 Task: Find connections with filter location Goiana with filter topic #Letsworkwith filter profile language French with filter current company Calypso Technology with filter school AMITY University Gurgaon with filter industry Wholesale Luxury Goods and Jewelry with filter service category Outsourcing with filter keywords title Welding
Action: Mouse moved to (504, 105)
Screenshot: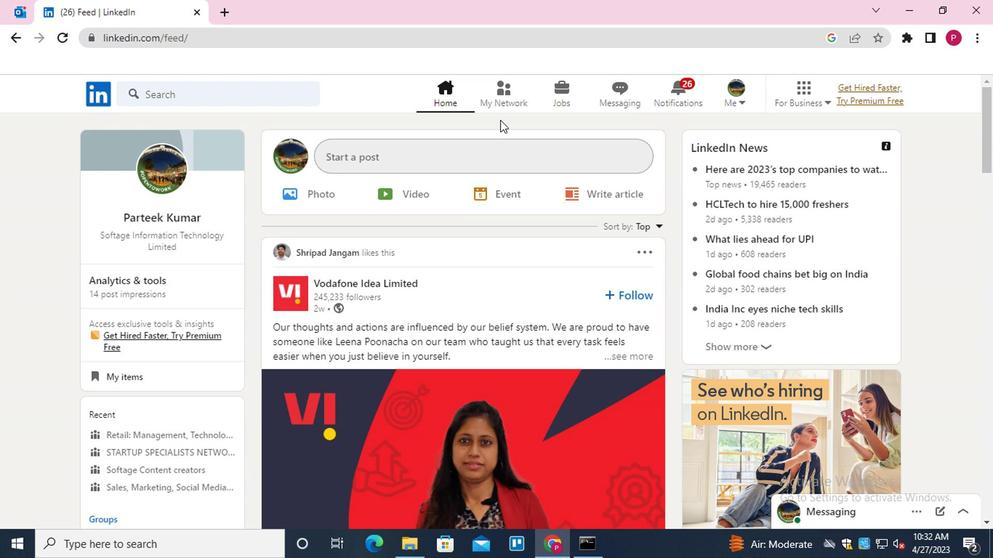 
Action: Mouse pressed left at (504, 105)
Screenshot: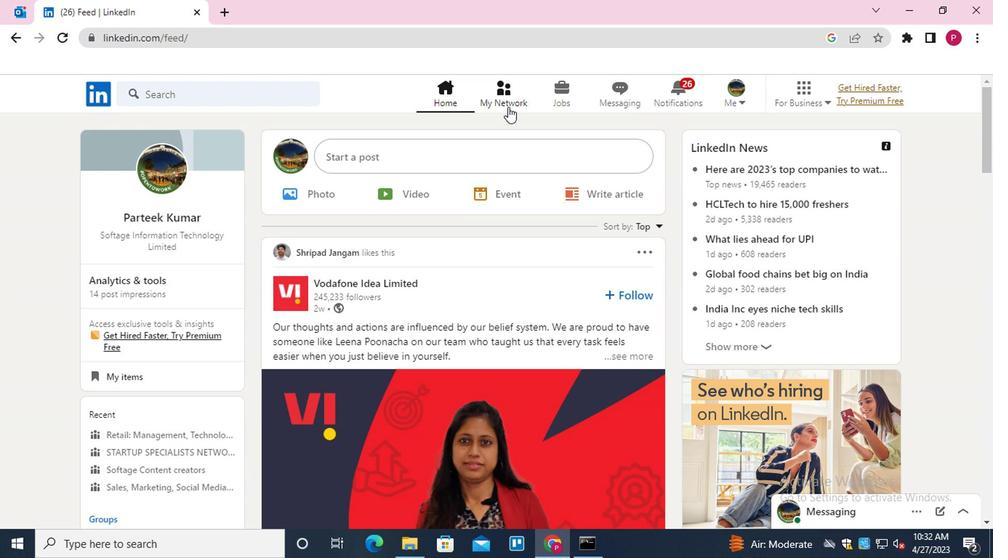 
Action: Mouse moved to (229, 169)
Screenshot: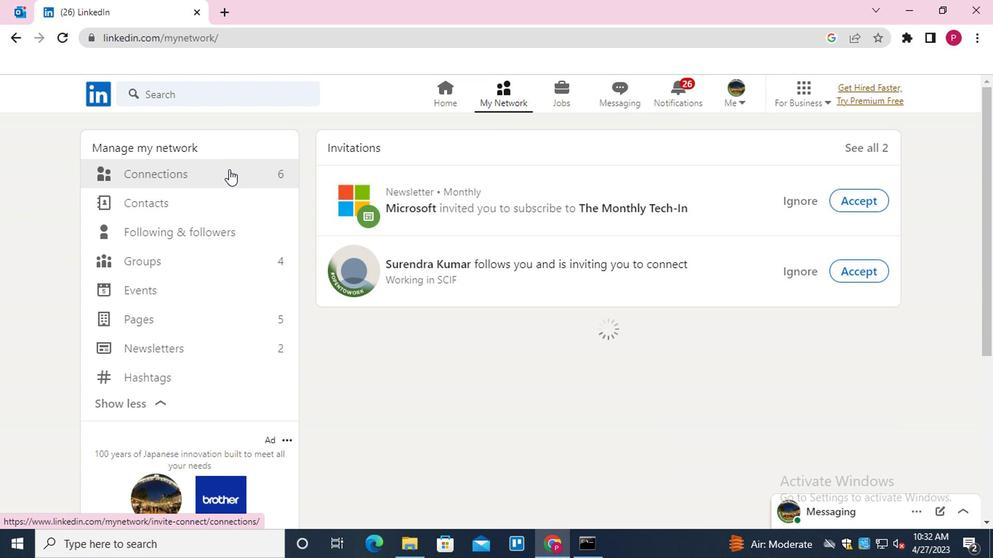 
Action: Mouse pressed left at (229, 169)
Screenshot: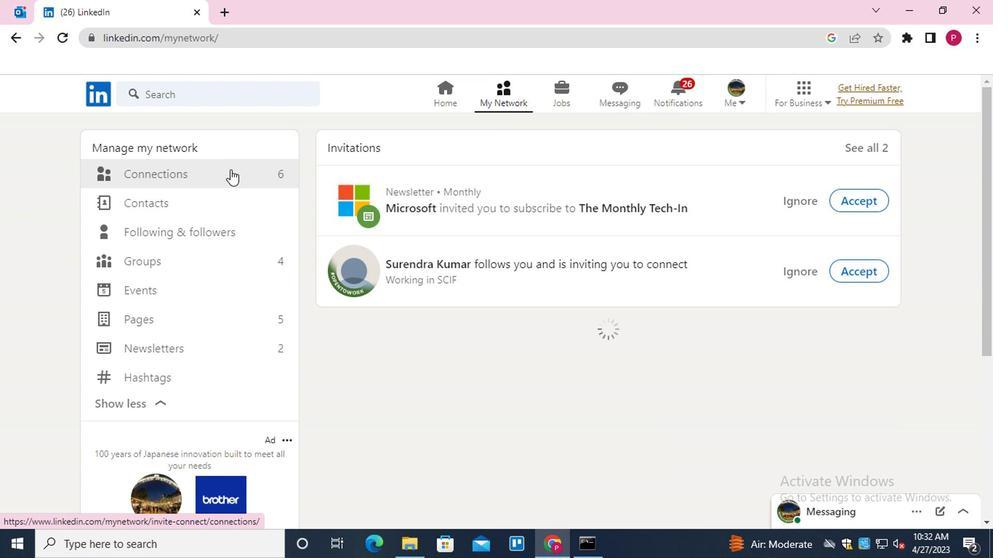 
Action: Mouse moved to (628, 177)
Screenshot: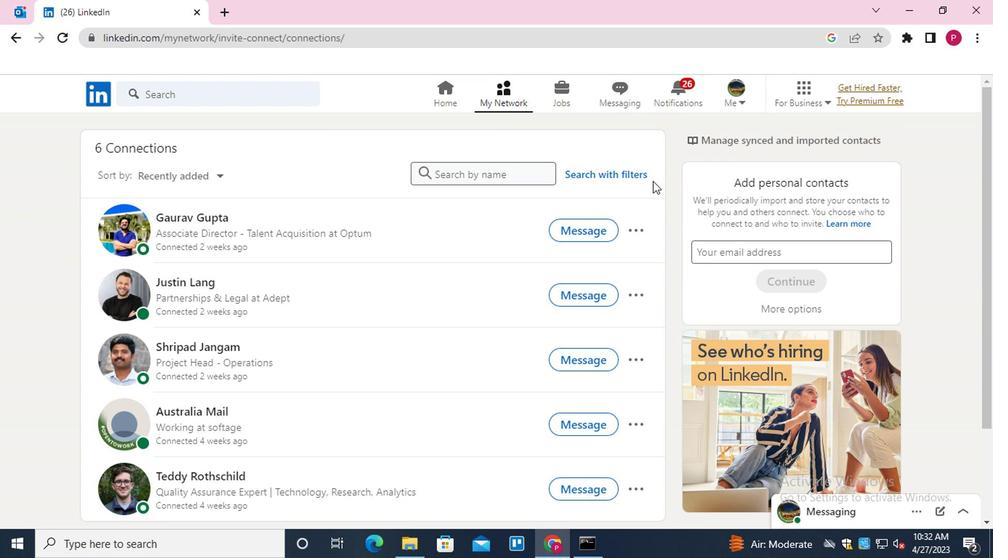 
Action: Mouse pressed left at (628, 177)
Screenshot: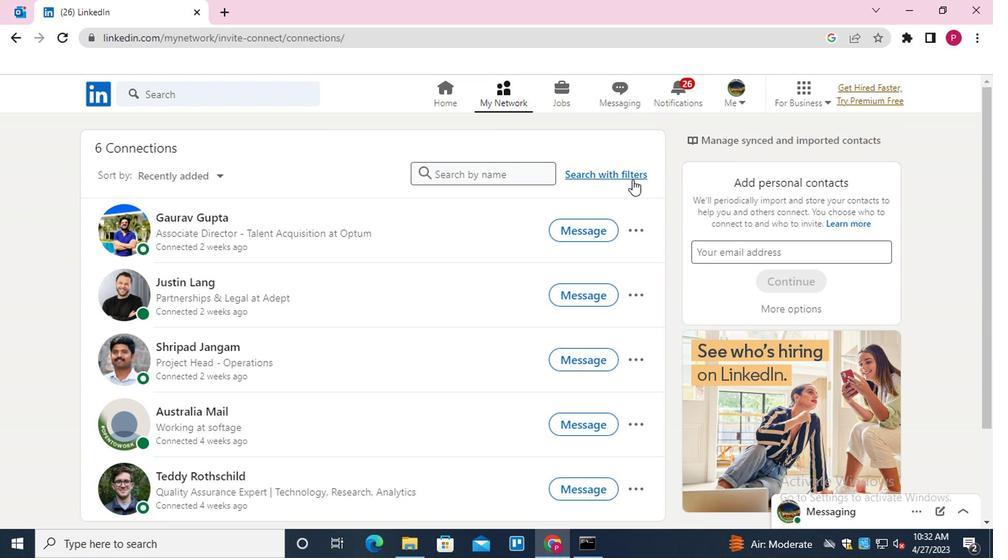 
Action: Mouse moved to (487, 134)
Screenshot: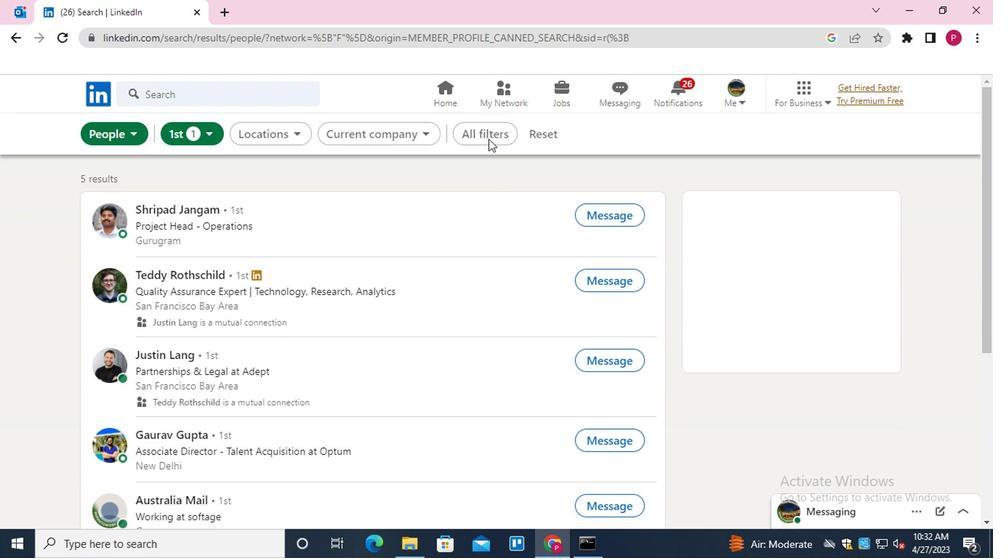 
Action: Mouse pressed left at (487, 134)
Screenshot: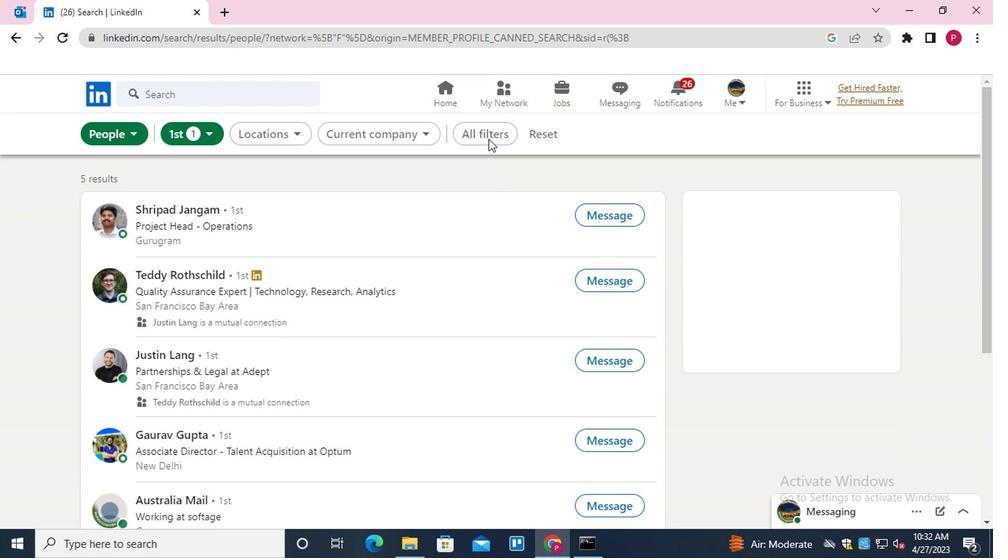 
Action: Mouse moved to (701, 295)
Screenshot: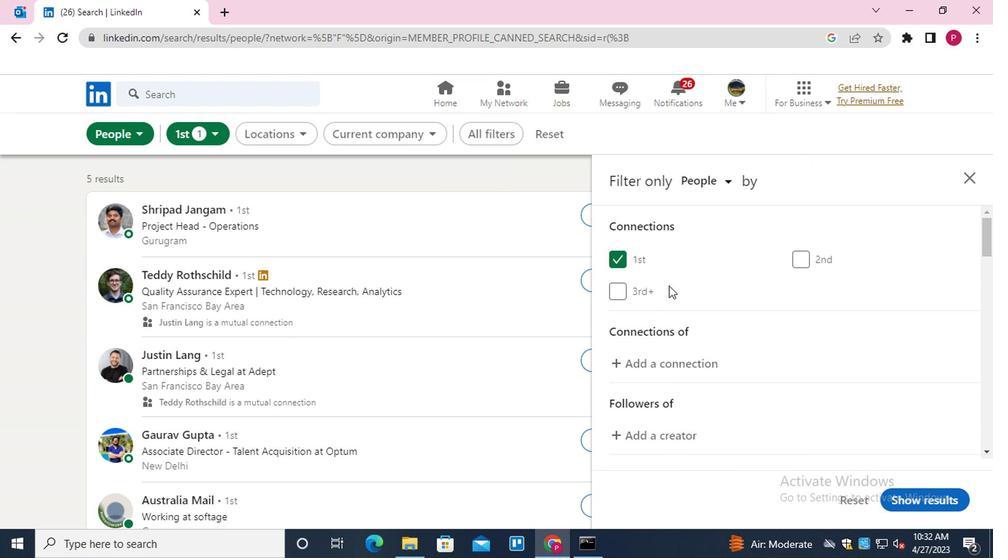 
Action: Mouse scrolled (701, 294) with delta (0, -1)
Screenshot: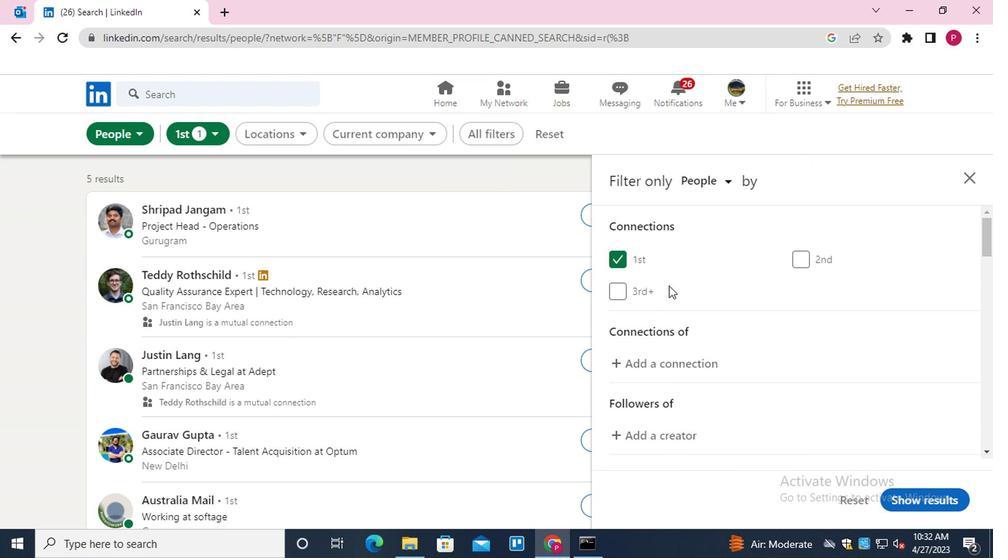 
Action: Mouse scrolled (701, 294) with delta (0, -1)
Screenshot: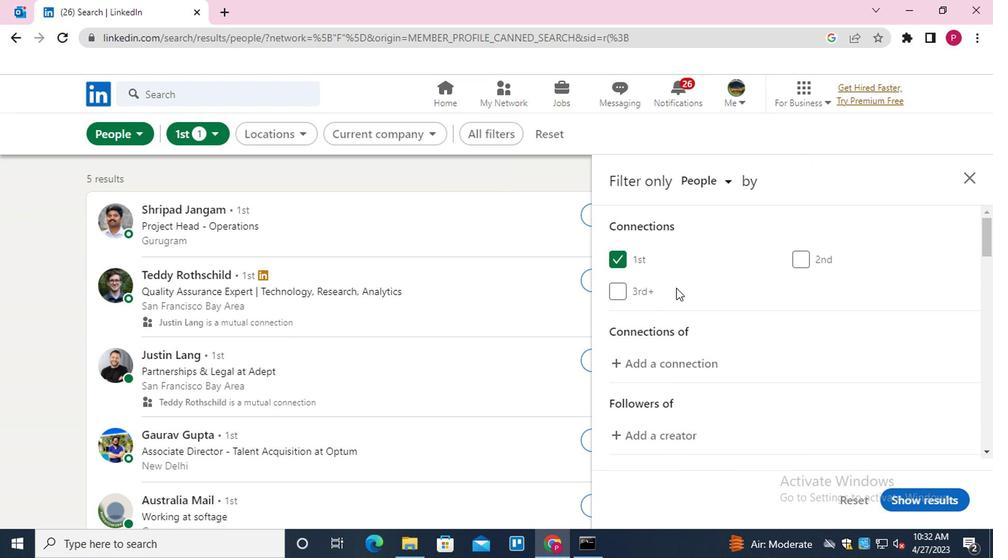 
Action: Mouse scrolled (701, 294) with delta (0, -1)
Screenshot: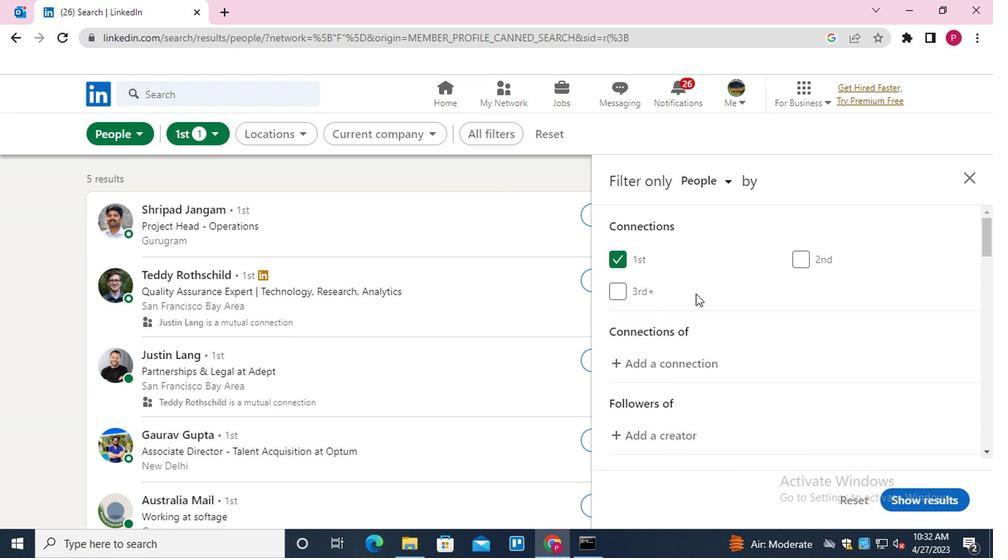 
Action: Mouse moved to (701, 296)
Screenshot: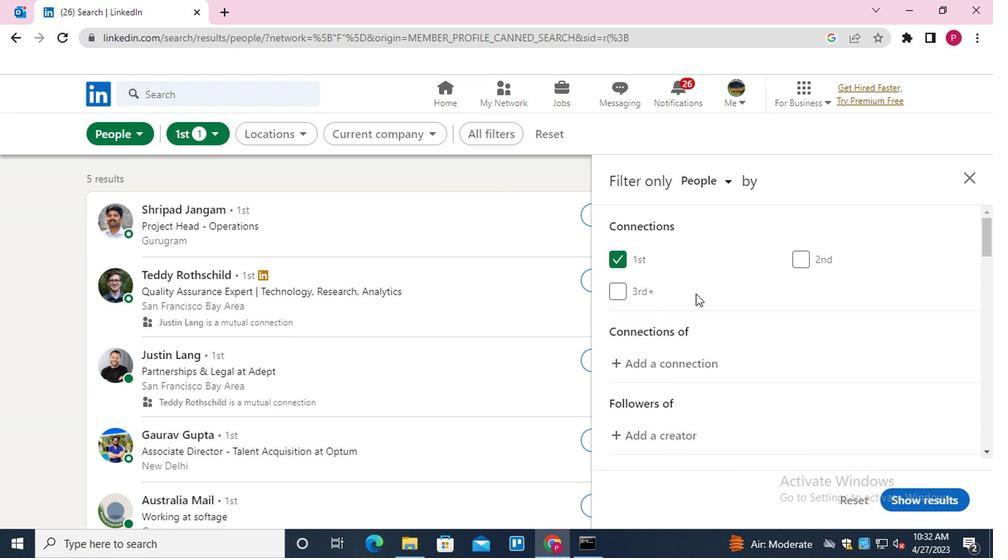
Action: Mouse scrolled (701, 295) with delta (0, 0)
Screenshot: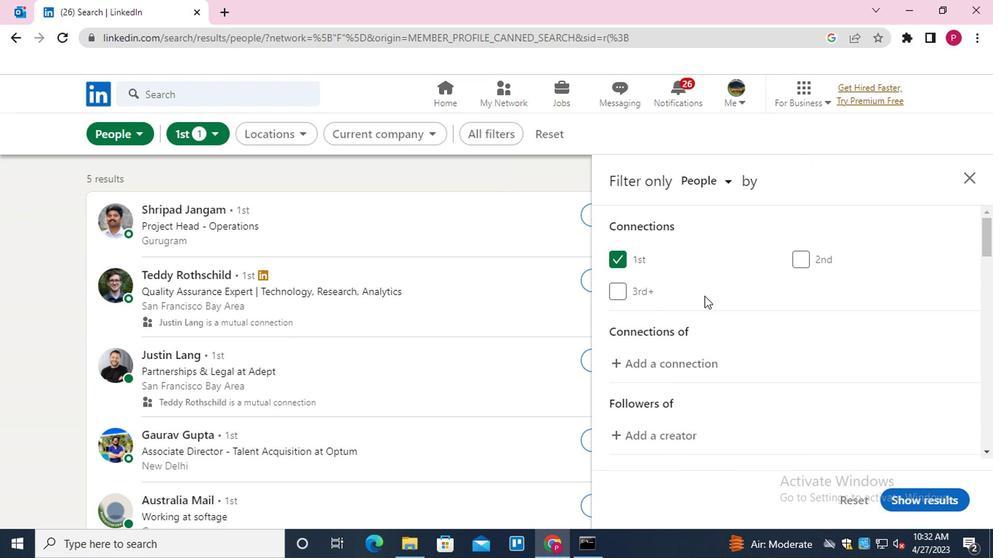 
Action: Mouse moved to (828, 285)
Screenshot: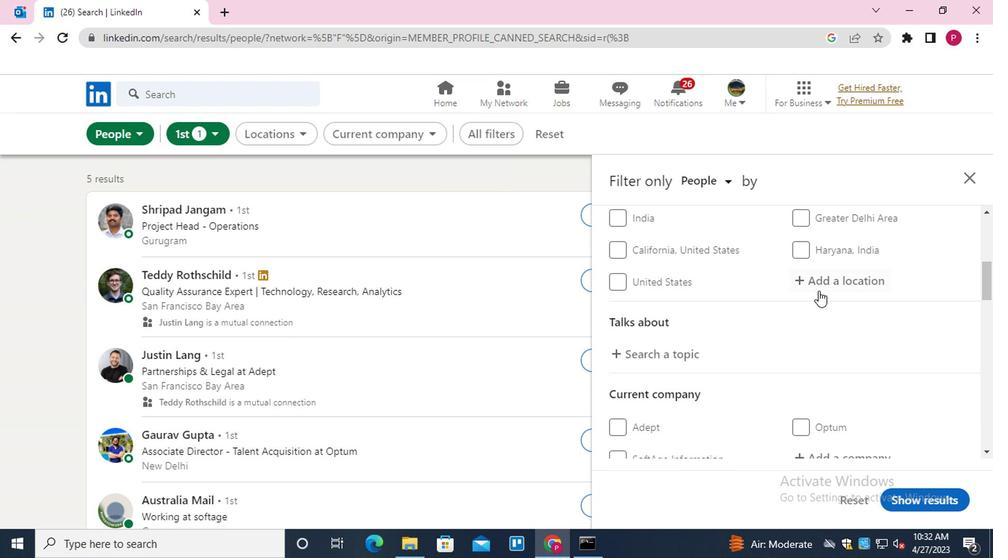 
Action: Mouse pressed left at (828, 285)
Screenshot: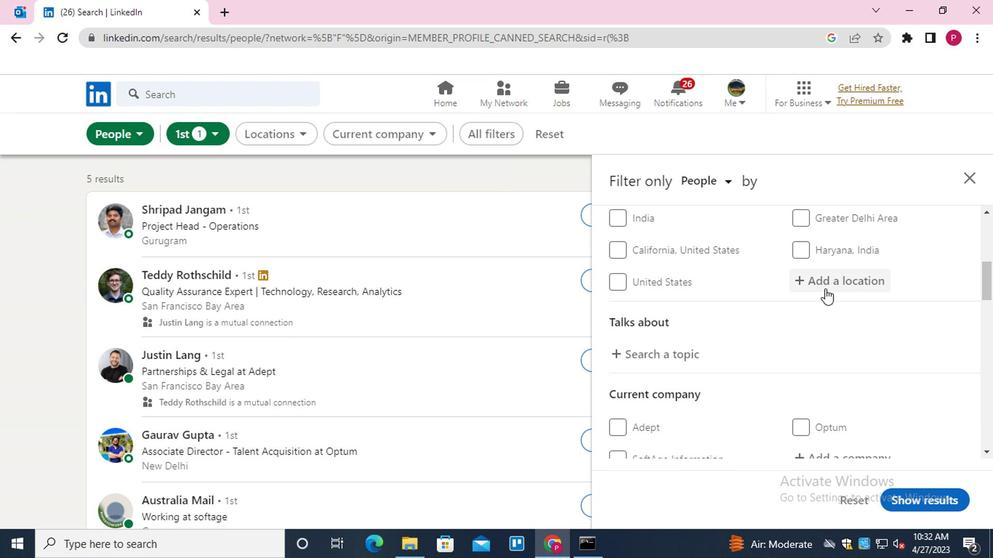 
Action: Mouse moved to (806, 292)
Screenshot: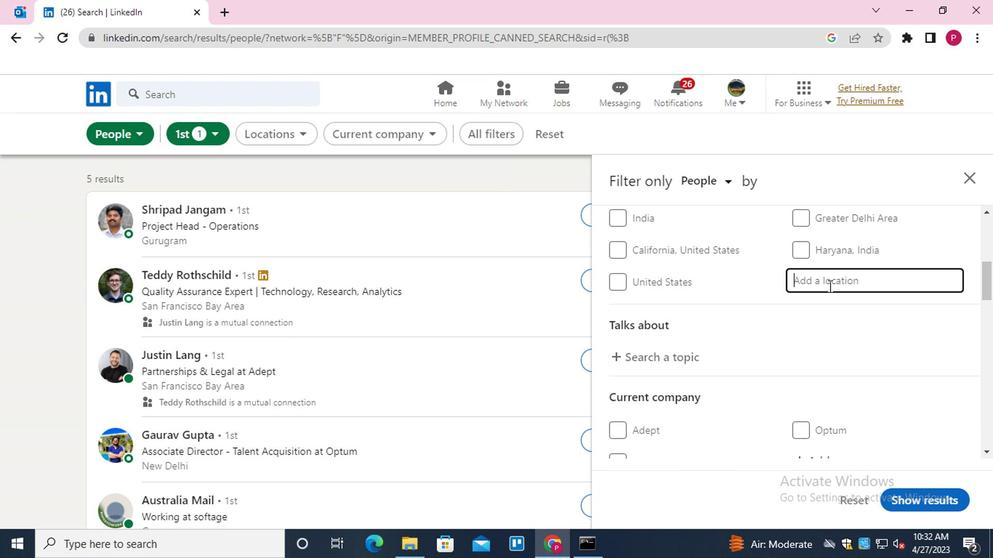 
Action: Key pressed <Key.shift><Key.shift><Key.shift><Key.shift><Key.shift>GOIA
Screenshot: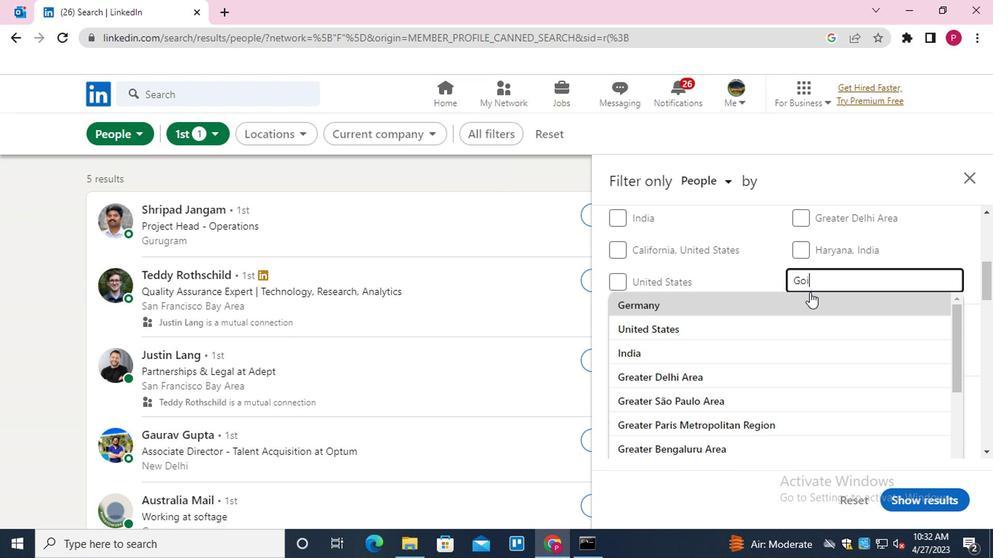 
Action: Mouse moved to (804, 292)
Screenshot: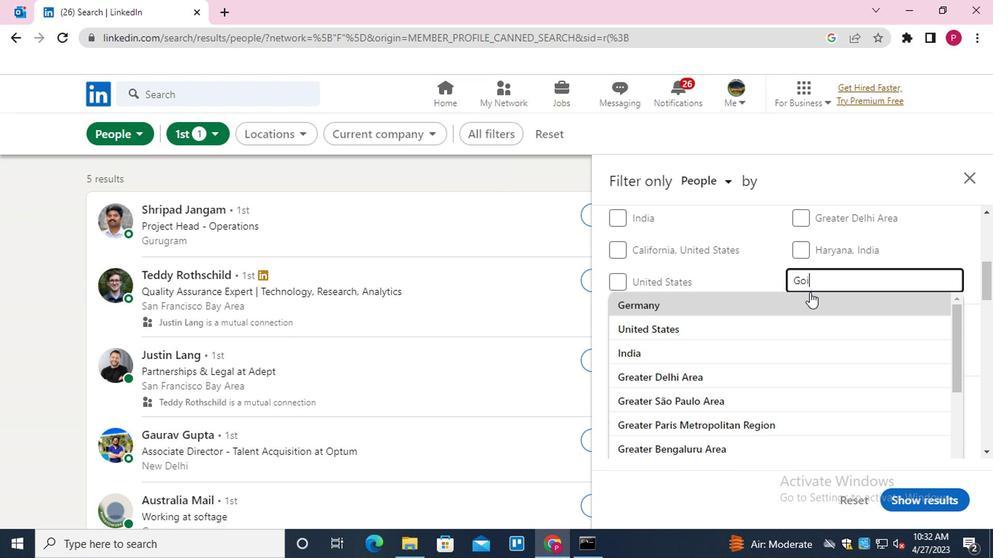 
Action: Key pressed NA<Key.enter><Key.left><Key.right><Key.backspace><Key.down><Key.enter>
Screenshot: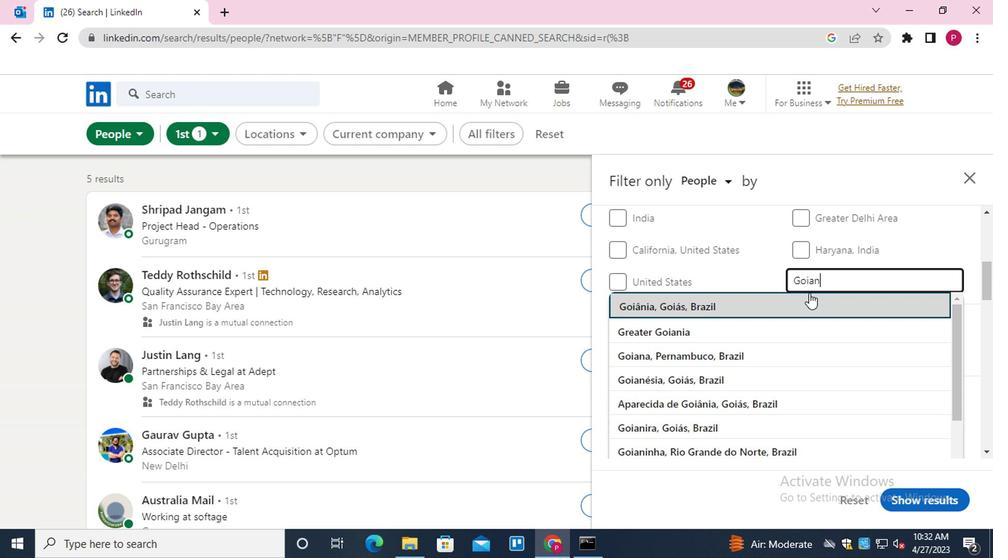 
Action: Mouse moved to (700, 317)
Screenshot: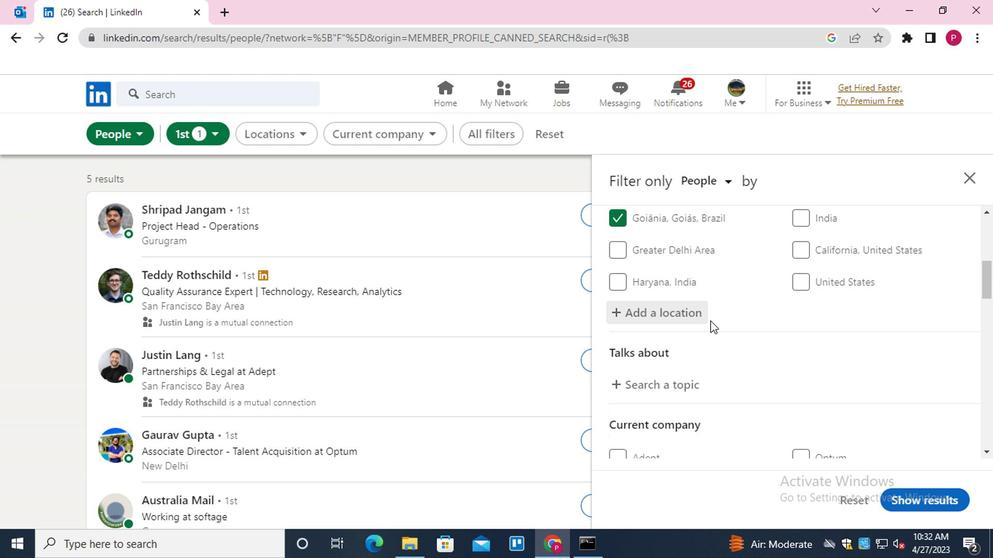 
Action: Mouse scrolled (700, 317) with delta (0, 0)
Screenshot: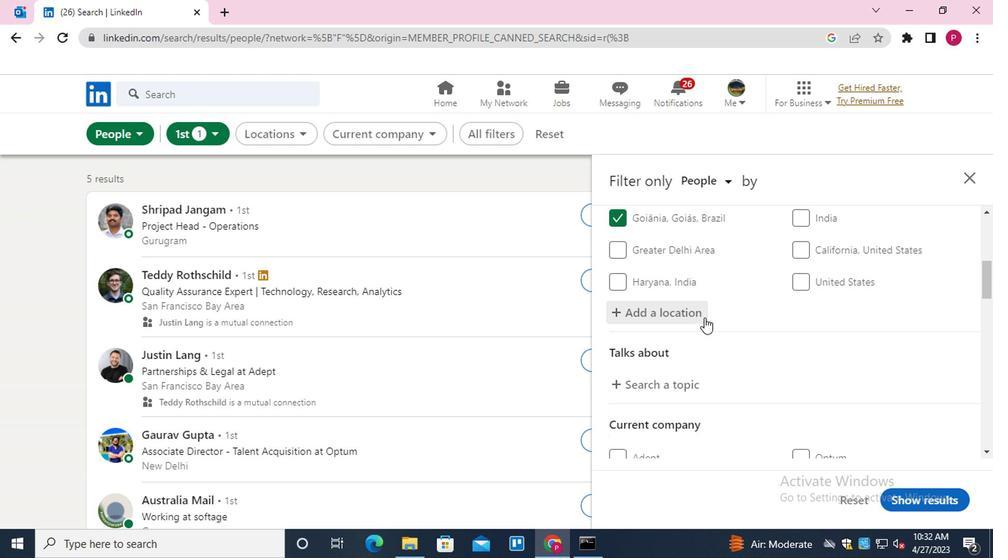 
Action: Mouse moved to (699, 317)
Screenshot: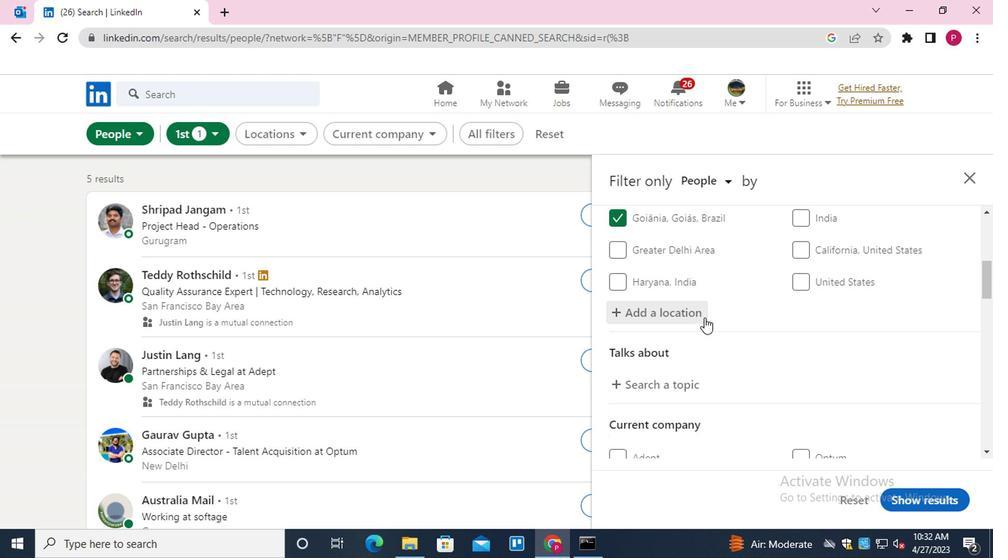 
Action: Mouse scrolled (699, 317) with delta (0, 0)
Screenshot: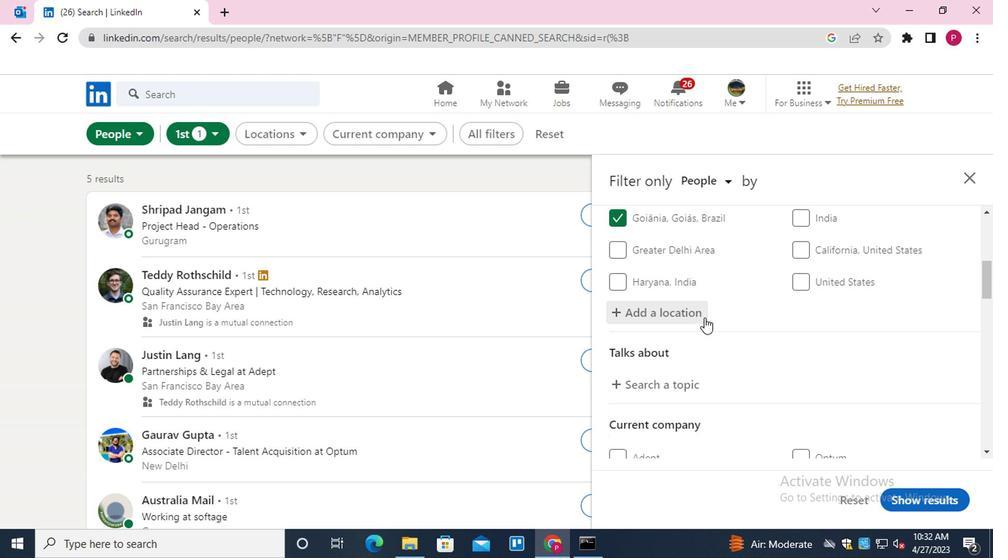 
Action: Mouse moved to (650, 238)
Screenshot: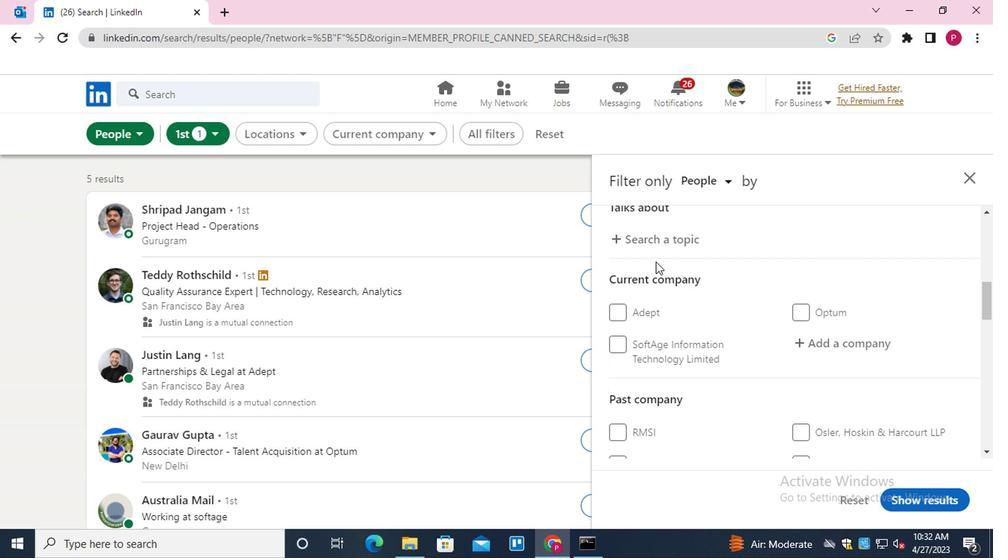 
Action: Mouse pressed left at (650, 238)
Screenshot: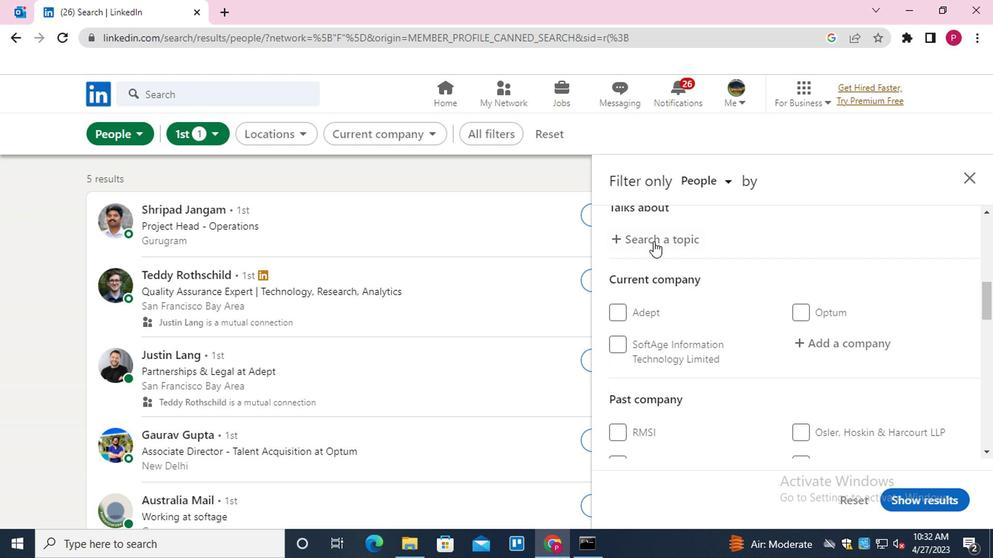 
Action: Key pressed LETSWORK<Key.down><Key.enter>
Screenshot: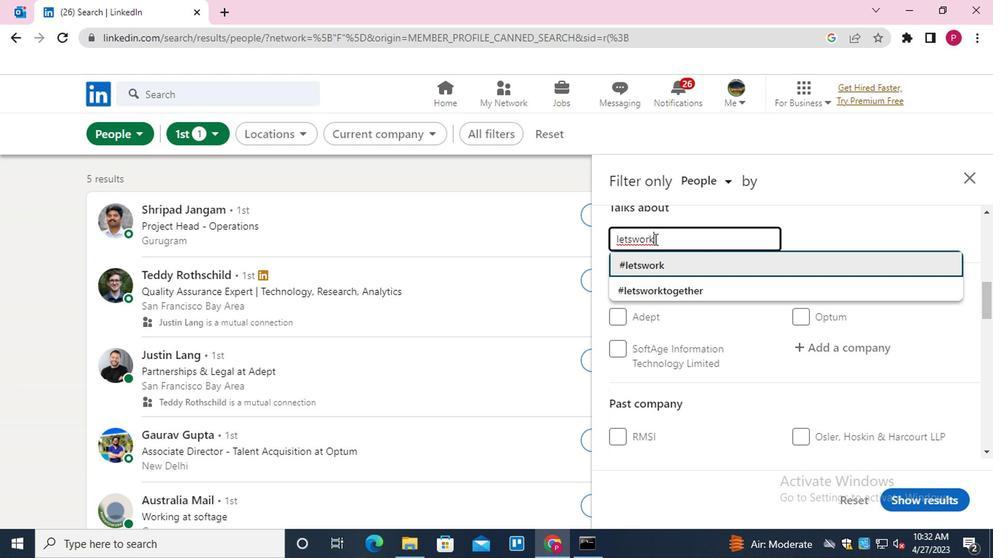 
Action: Mouse moved to (825, 341)
Screenshot: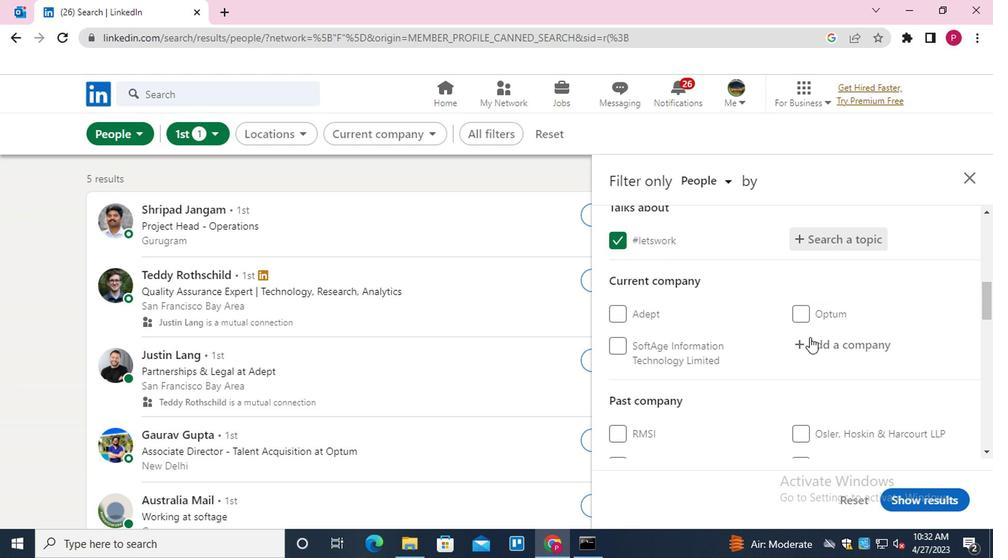 
Action: Mouse pressed left at (825, 341)
Screenshot: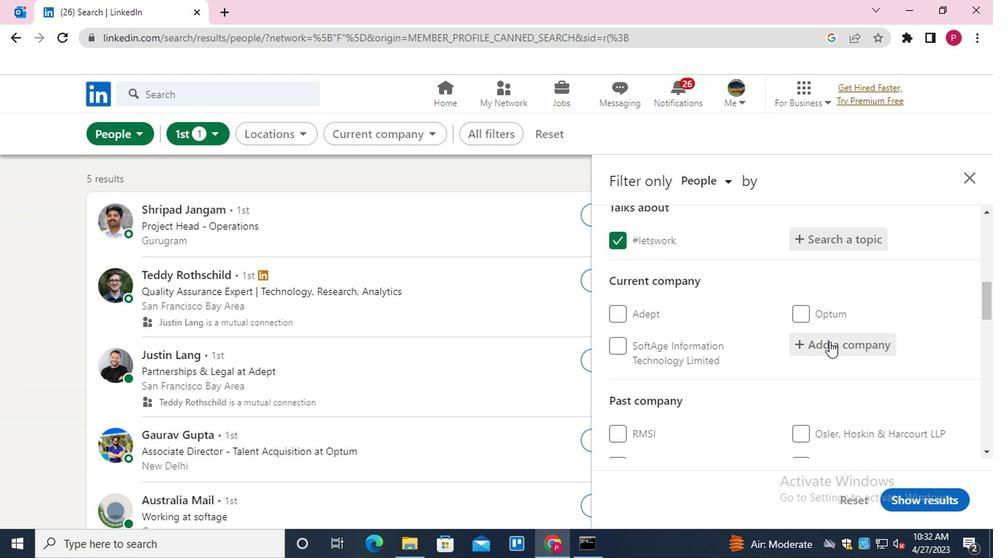 
Action: Key pressed <Key.shift><Key.shift><Key.shift><Key.shift><Key.shift><Key.shift><Key.shift>CALY<Key.down><Key.down><Key.enter>
Screenshot: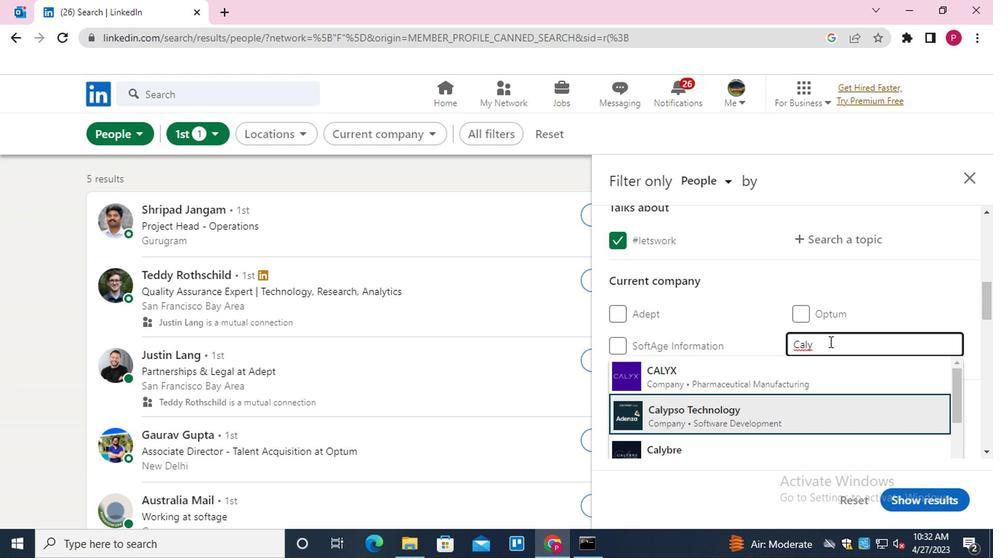 
Action: Mouse moved to (800, 352)
Screenshot: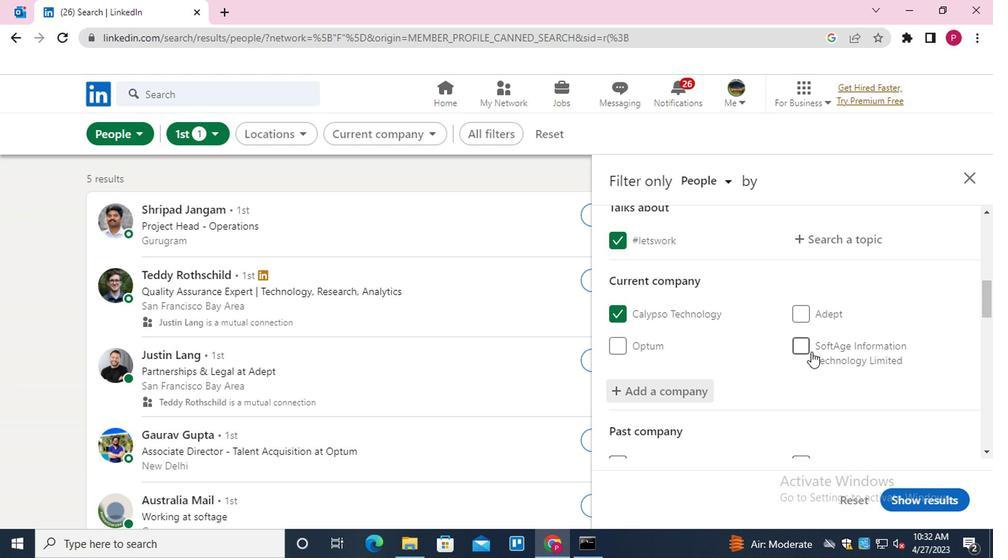 
Action: Mouse scrolled (800, 351) with delta (0, 0)
Screenshot: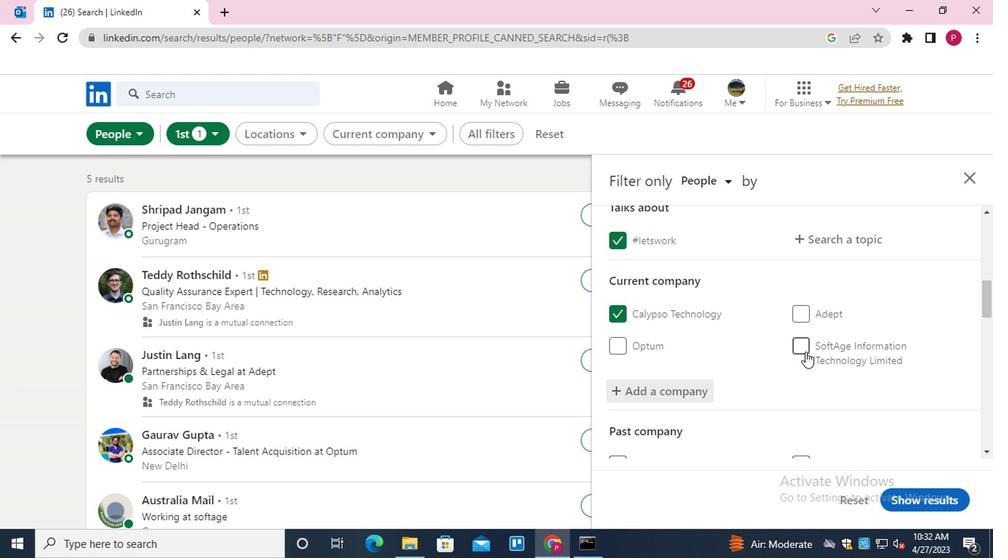 
Action: Mouse moved to (800, 352)
Screenshot: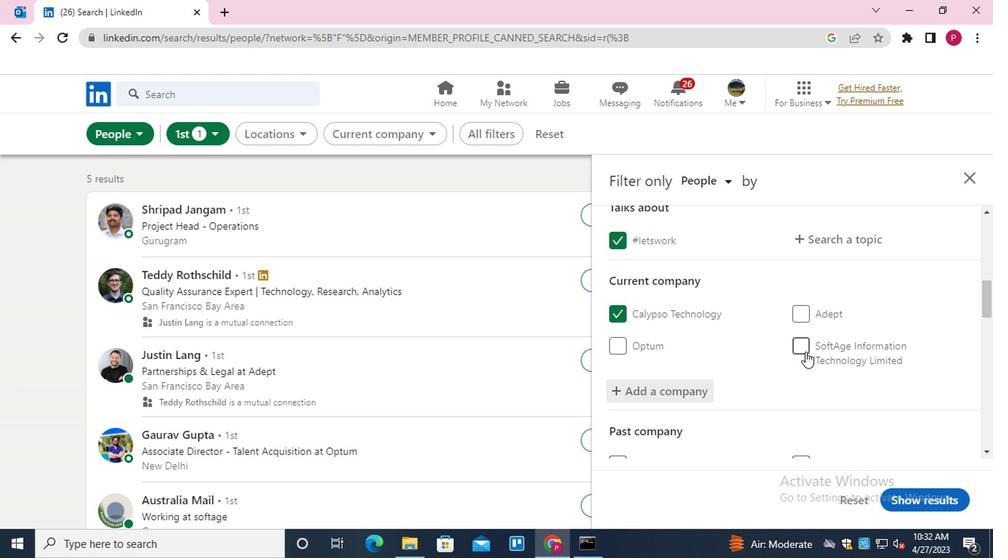 
Action: Mouse scrolled (800, 351) with delta (0, 0)
Screenshot: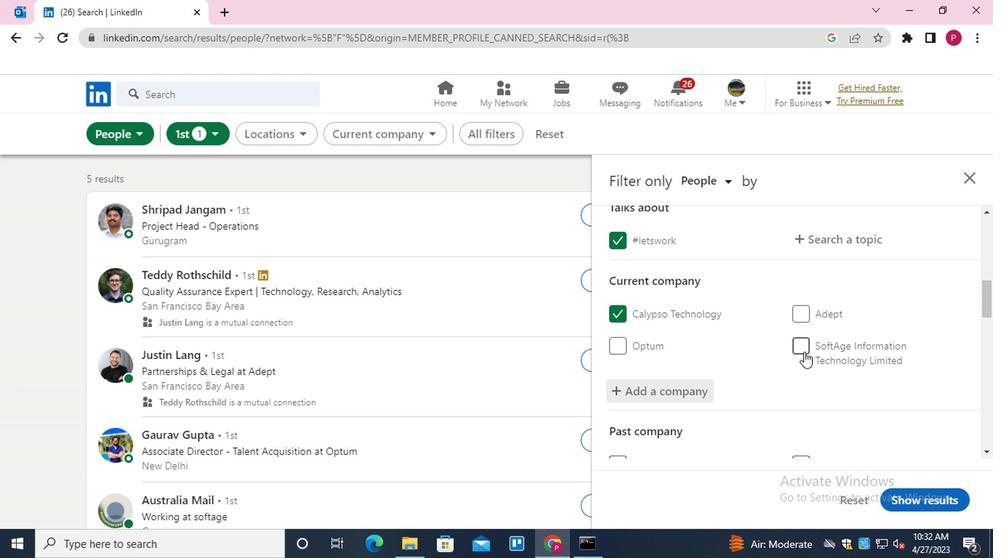 
Action: Mouse moved to (797, 349)
Screenshot: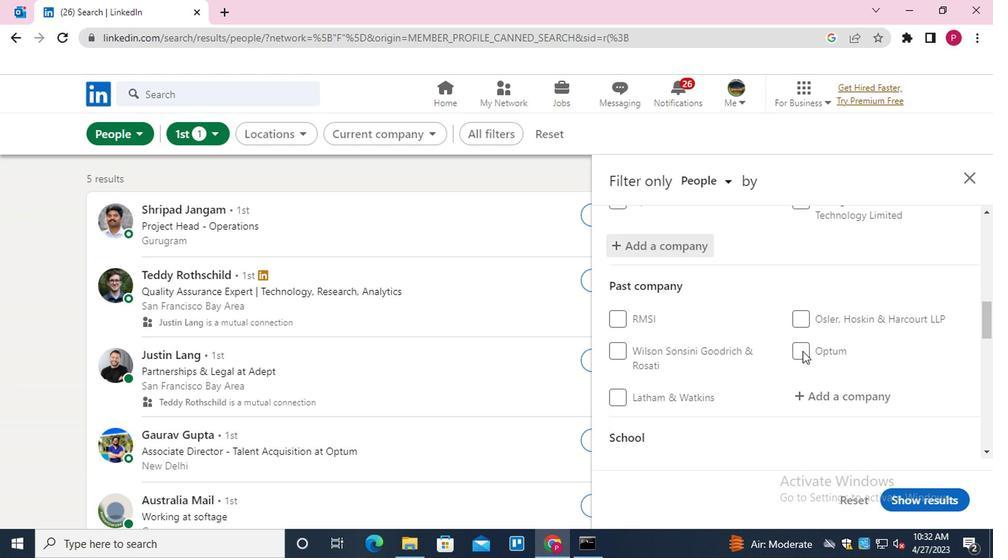 
Action: Mouse scrolled (797, 348) with delta (0, 0)
Screenshot: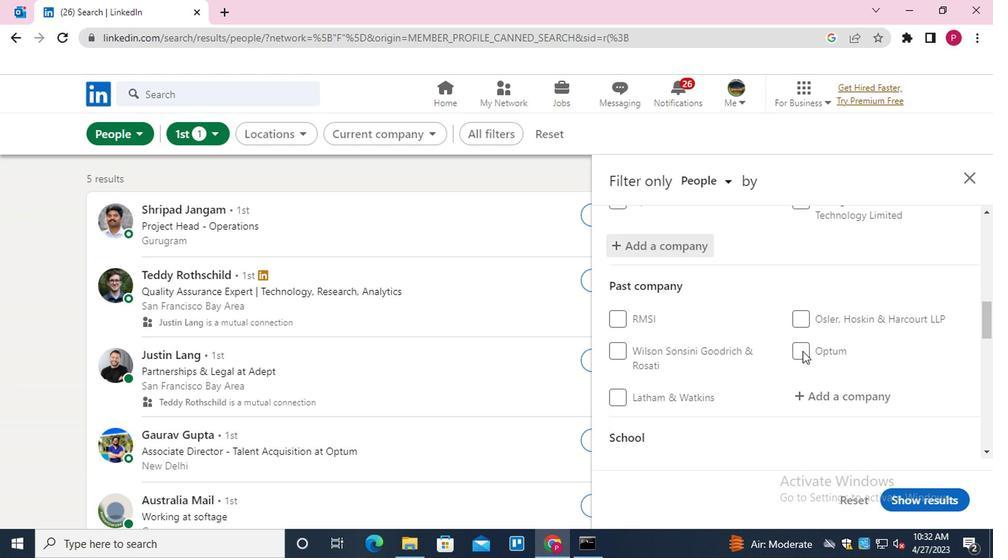 
Action: Mouse moved to (795, 348)
Screenshot: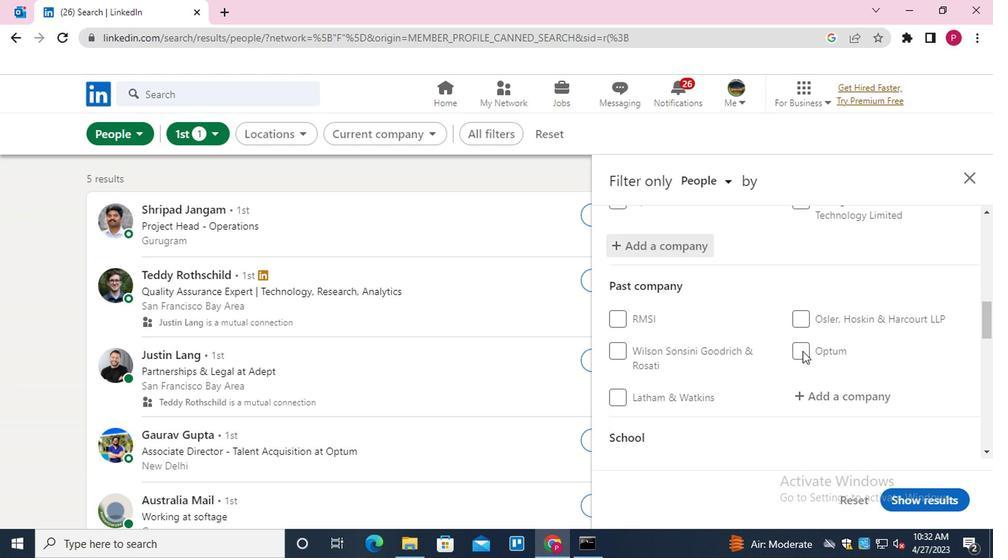 
Action: Mouse scrolled (795, 347) with delta (0, -1)
Screenshot: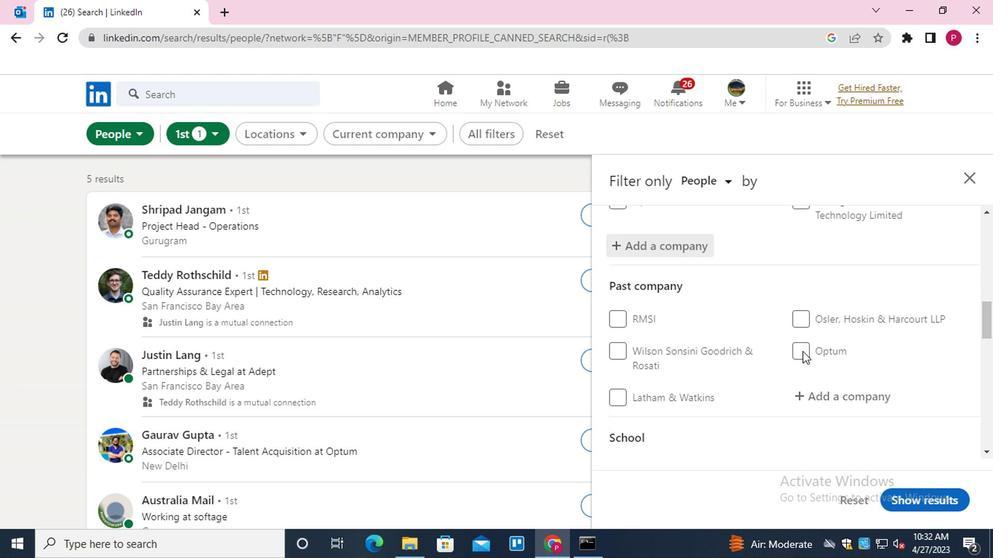 
Action: Mouse scrolled (795, 347) with delta (0, -1)
Screenshot: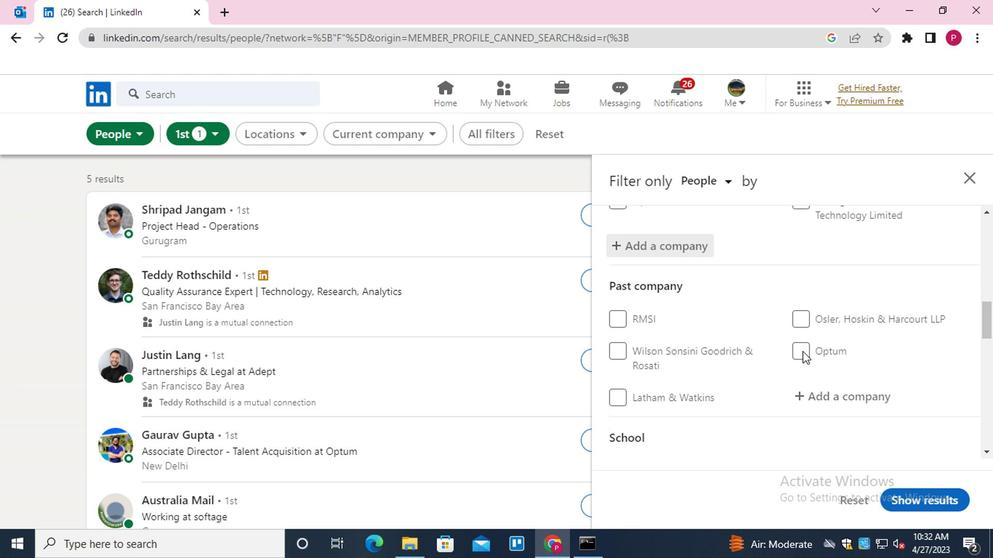 
Action: Mouse moved to (824, 339)
Screenshot: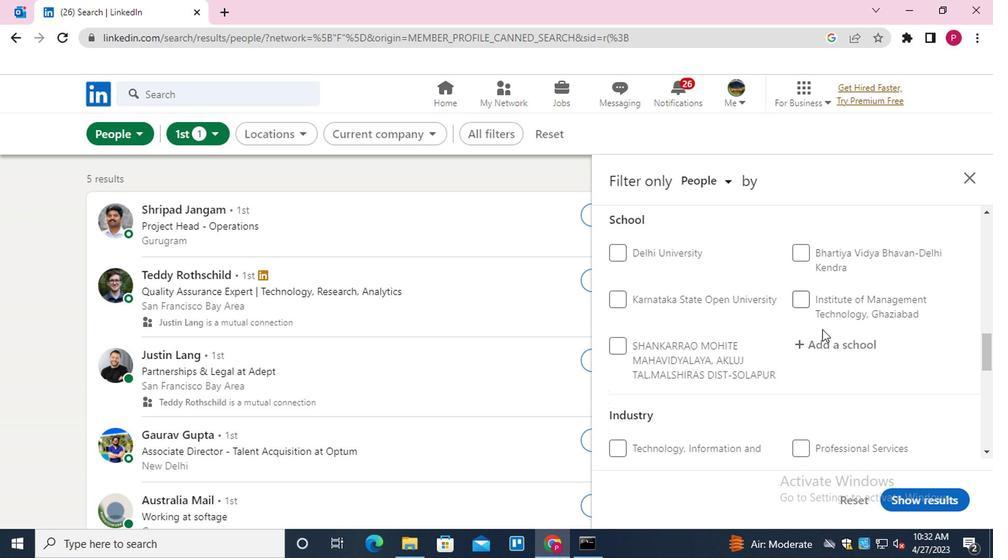 
Action: Mouse pressed left at (824, 339)
Screenshot: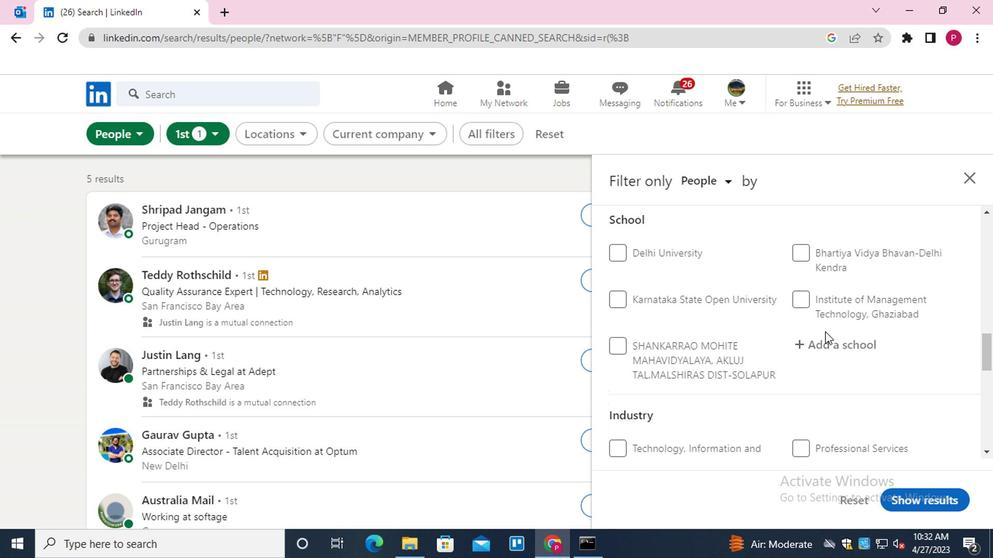 
Action: Mouse moved to (826, 340)
Screenshot: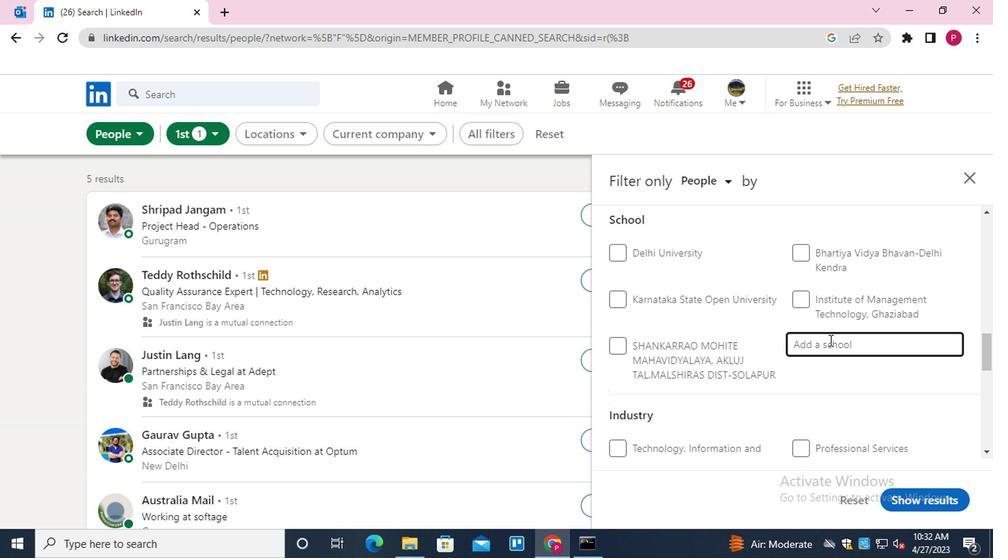 
Action: Key pressed <Key.shift>AMITY<Key.down><Key.down><Key.down><Key.down><Key.down><Key.down><Key.down><Key.up><Key.enter>
Screenshot: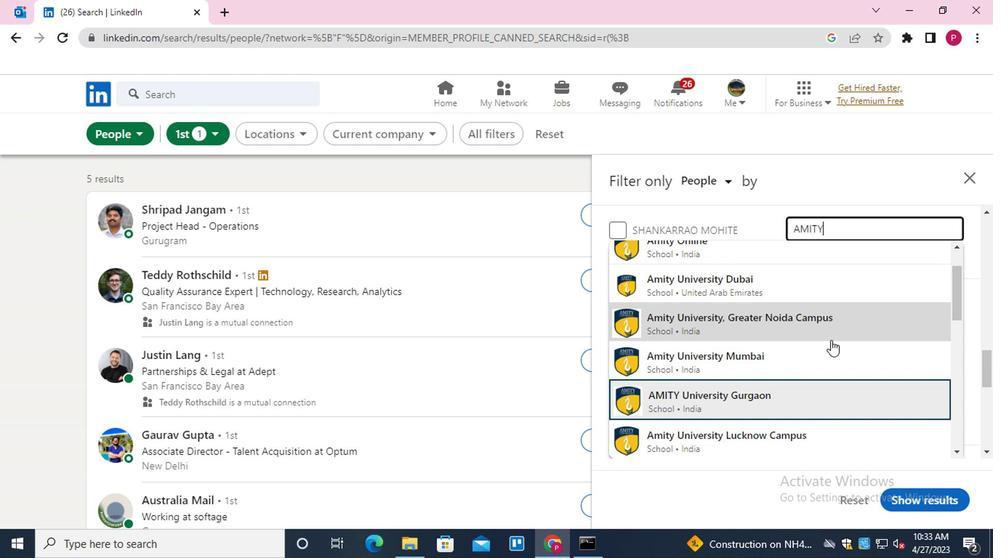 
Action: Mouse moved to (807, 325)
Screenshot: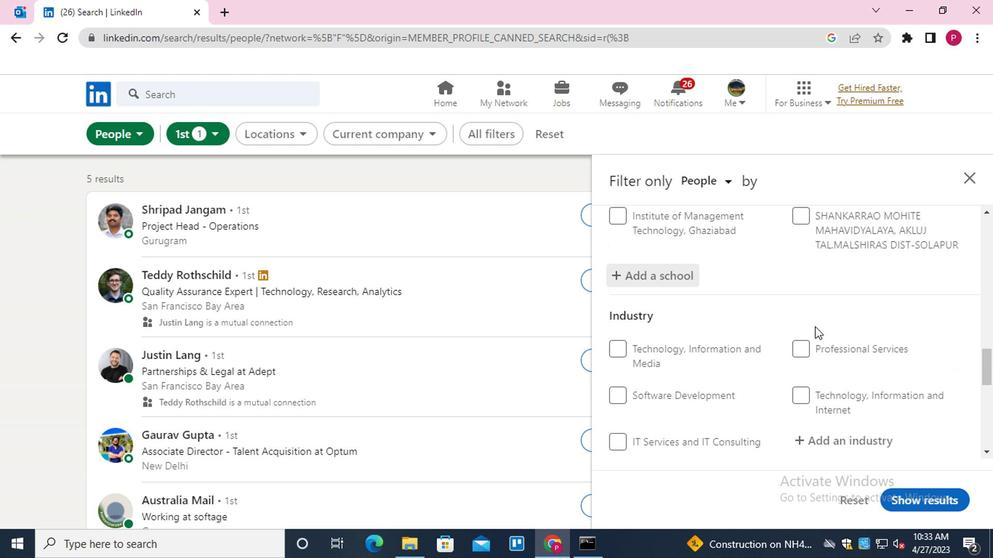 
Action: Mouse scrolled (807, 325) with delta (0, 0)
Screenshot: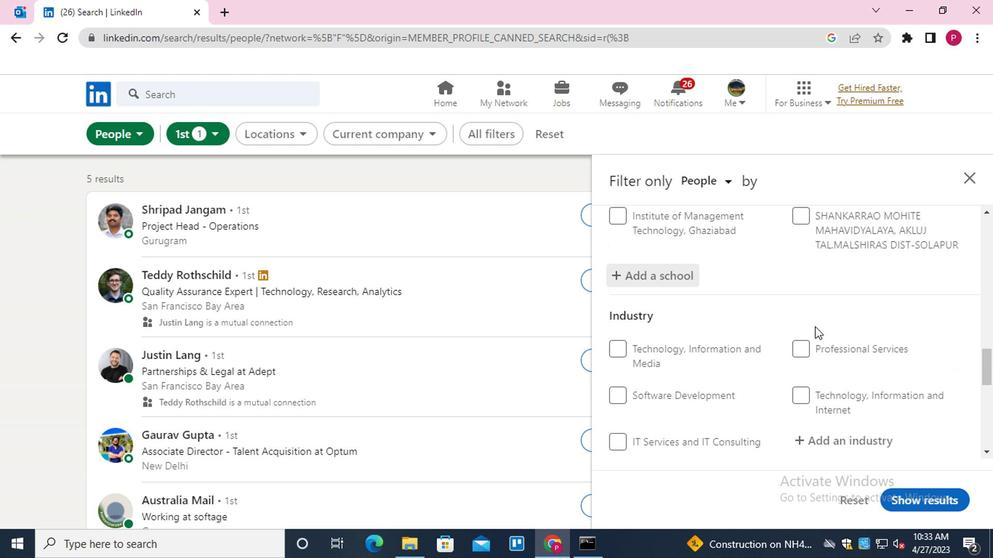 
Action: Mouse moved to (803, 327)
Screenshot: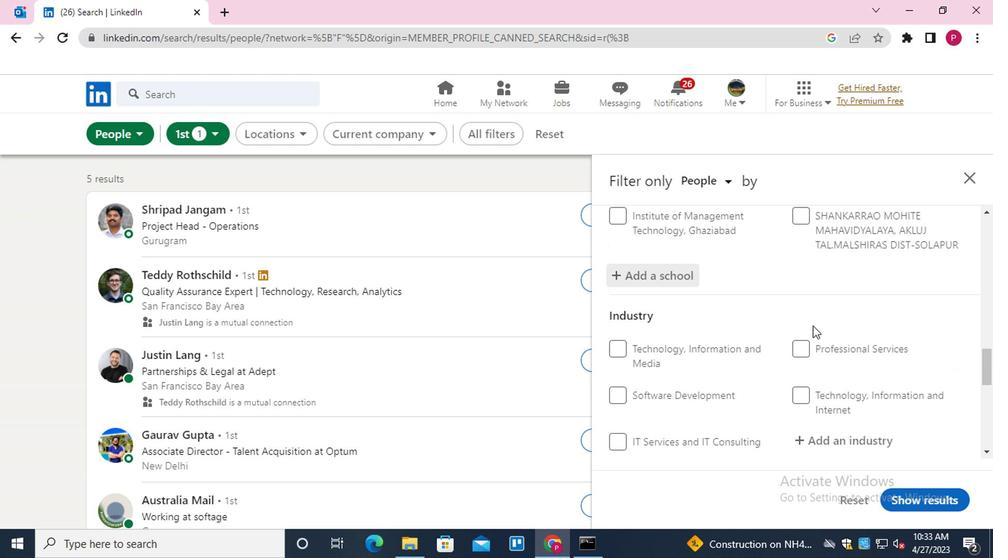 
Action: Mouse scrolled (803, 327) with delta (0, 0)
Screenshot: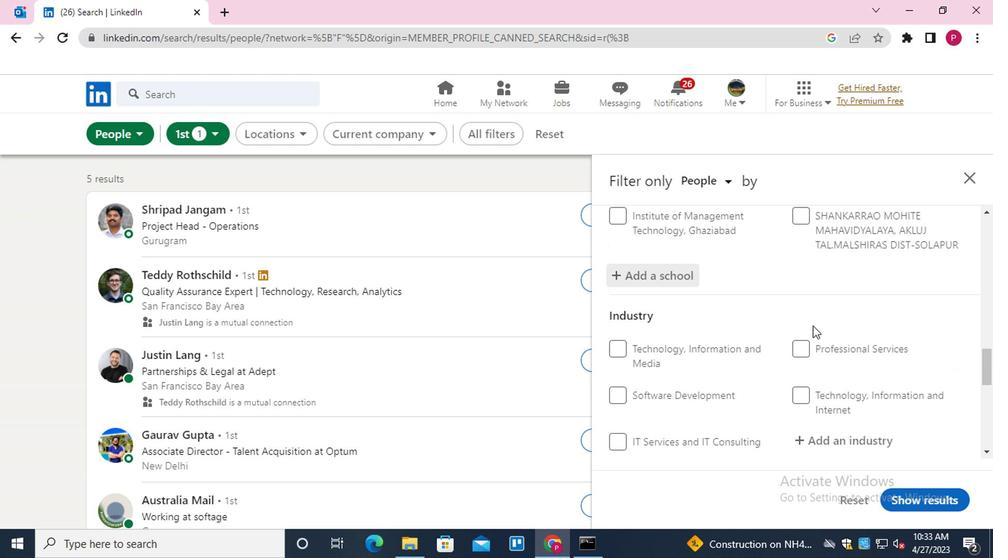 
Action: Mouse moved to (802, 327)
Screenshot: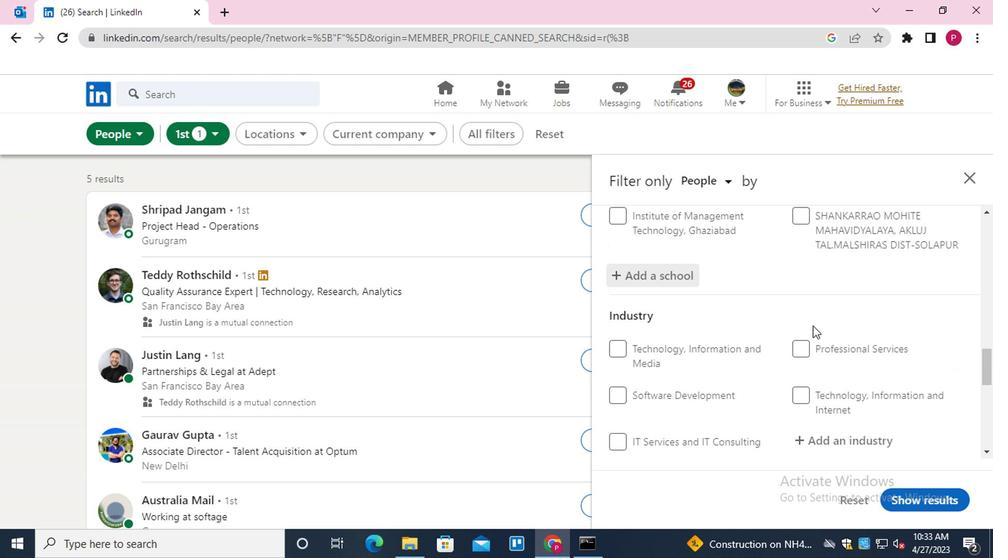 
Action: Mouse scrolled (802, 327) with delta (0, 0)
Screenshot: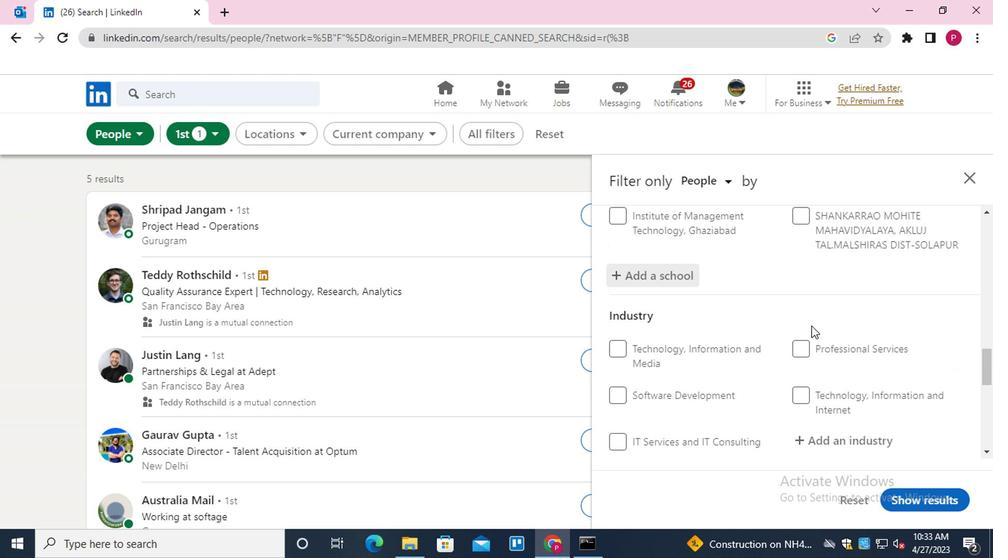 
Action: Mouse moved to (846, 221)
Screenshot: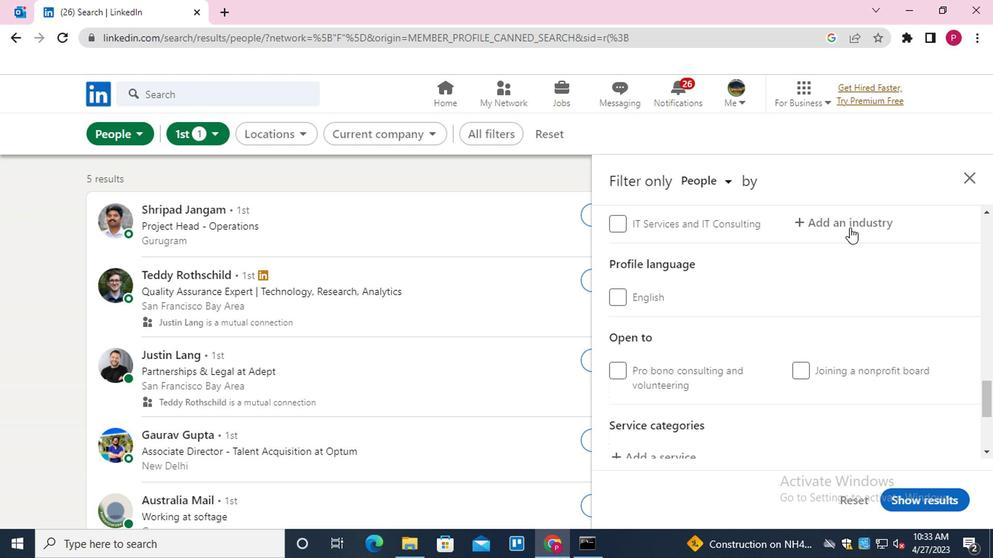 
Action: Mouse pressed left at (846, 221)
Screenshot: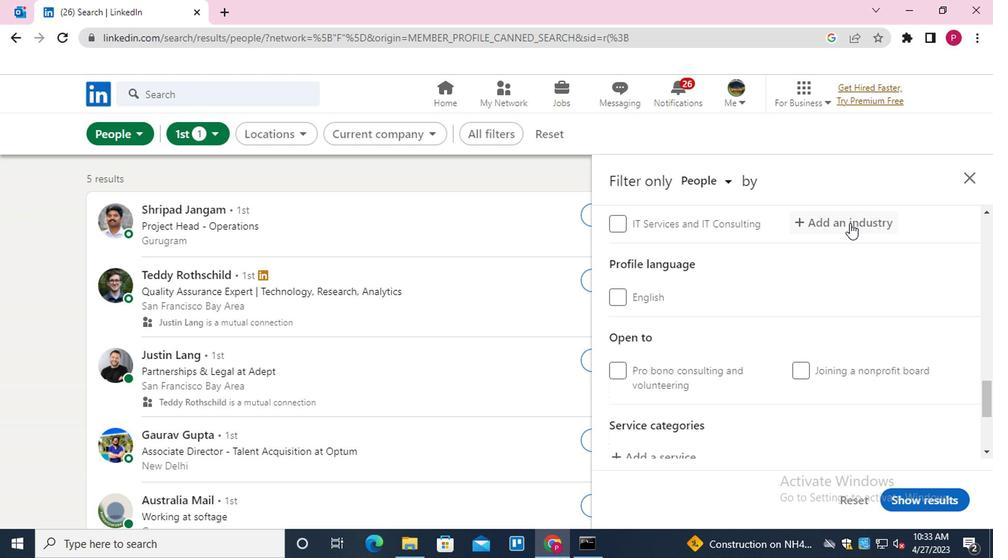 
Action: Key pressed <Key.shift>WHOLESALE<Key.down><Key.down><Key.down><Key.down><Key.down><Key.down><Key.down><Key.up><Key.up><Key.up><Key.down><Key.down><Key.down><Key.down><Key.down><Key.down><Key.down><Key.down><Key.down><Key.down><Key.up><Key.enter>
Screenshot: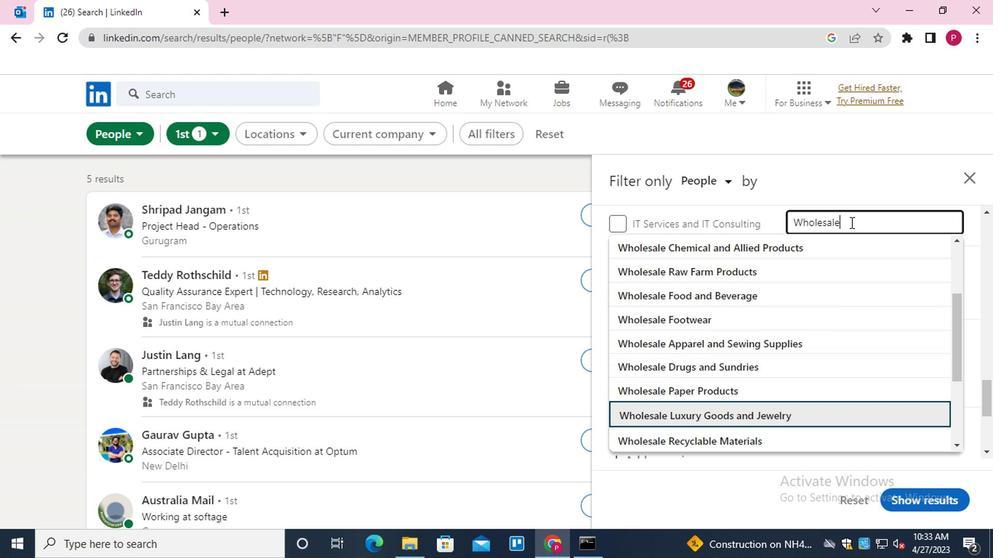 
Action: Mouse moved to (781, 274)
Screenshot: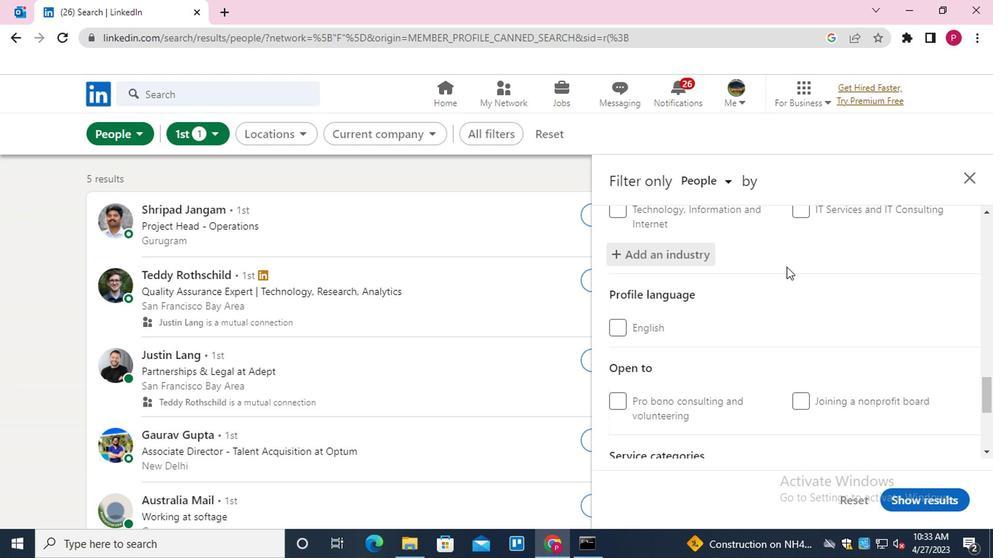 
Action: Mouse scrolled (781, 273) with delta (0, -1)
Screenshot: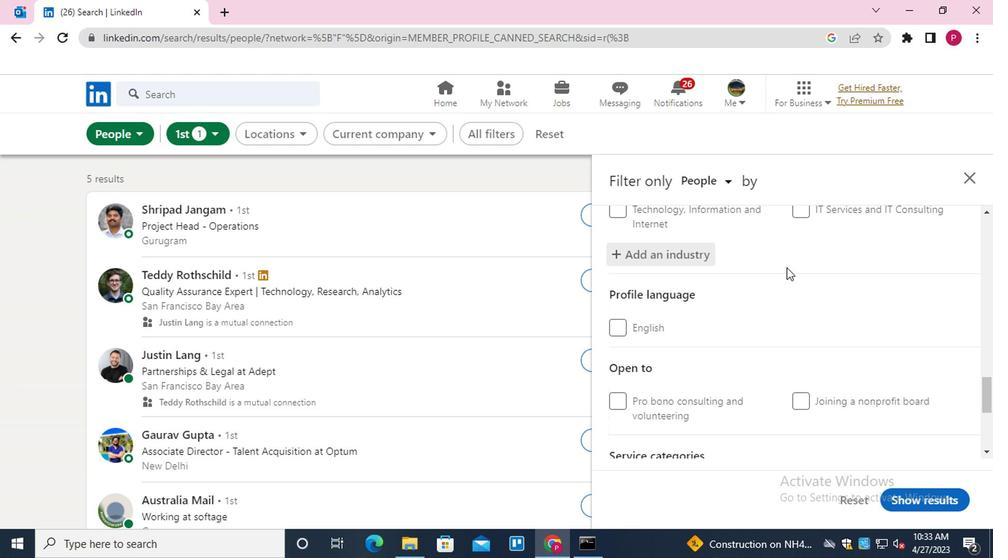 
Action: Mouse moved to (778, 278)
Screenshot: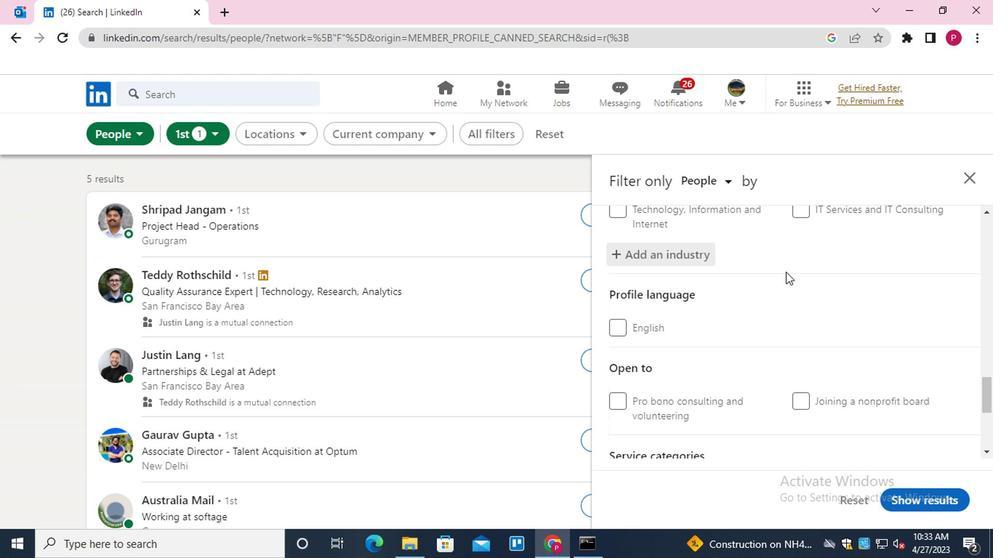 
Action: Mouse scrolled (778, 278) with delta (0, 0)
Screenshot: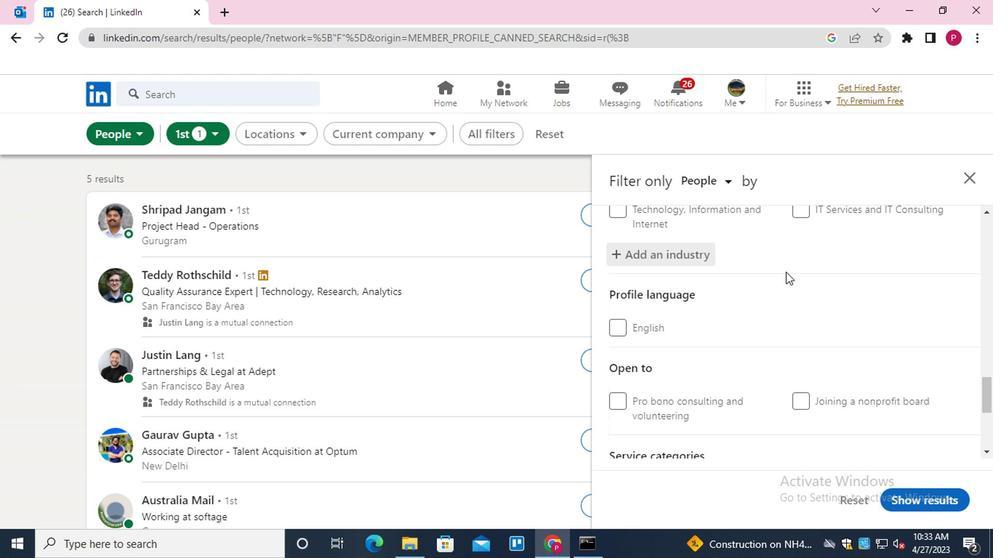 
Action: Mouse moved to (728, 287)
Screenshot: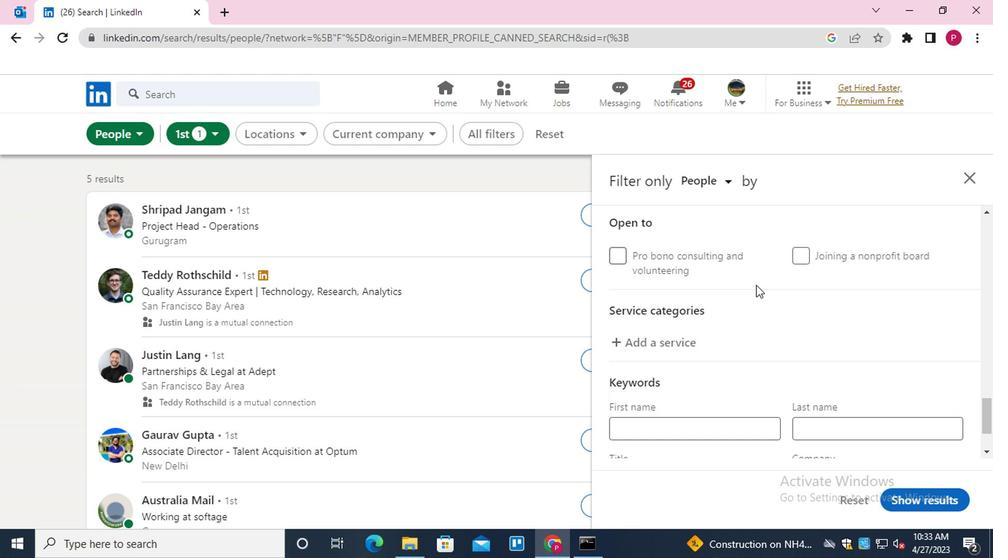 
Action: Mouse scrolled (728, 288) with delta (0, 1)
Screenshot: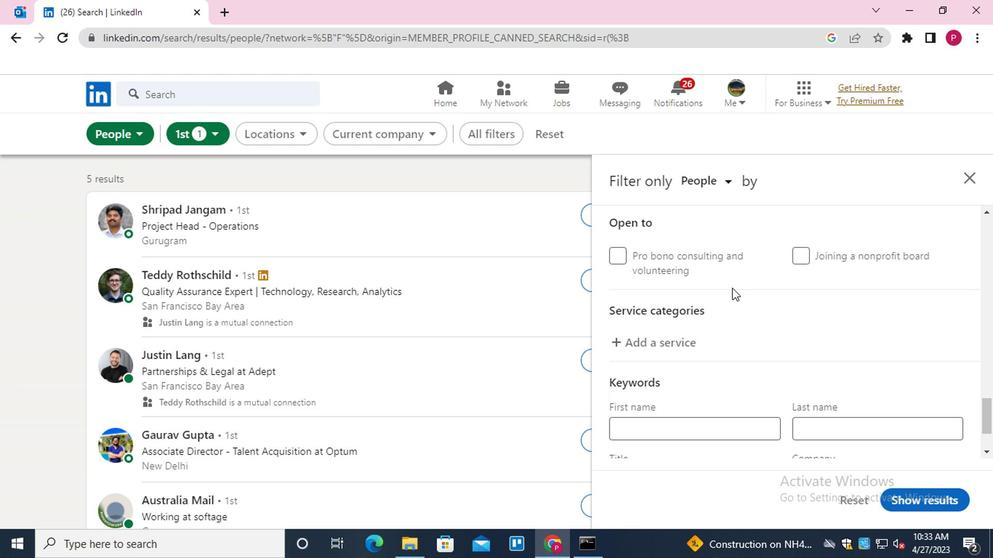 
Action: Mouse scrolled (728, 288) with delta (0, 1)
Screenshot: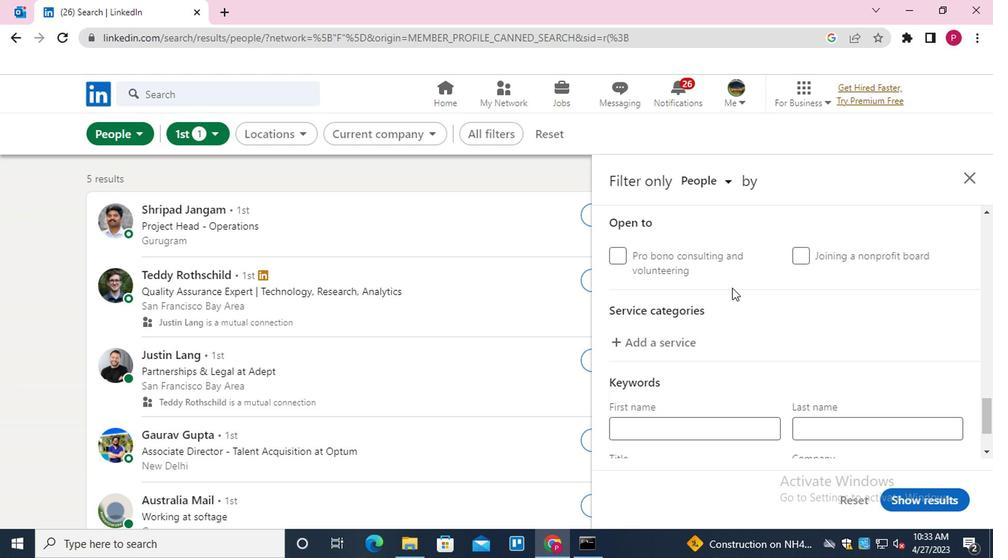 
Action: Mouse scrolled (728, 287) with delta (0, 0)
Screenshot: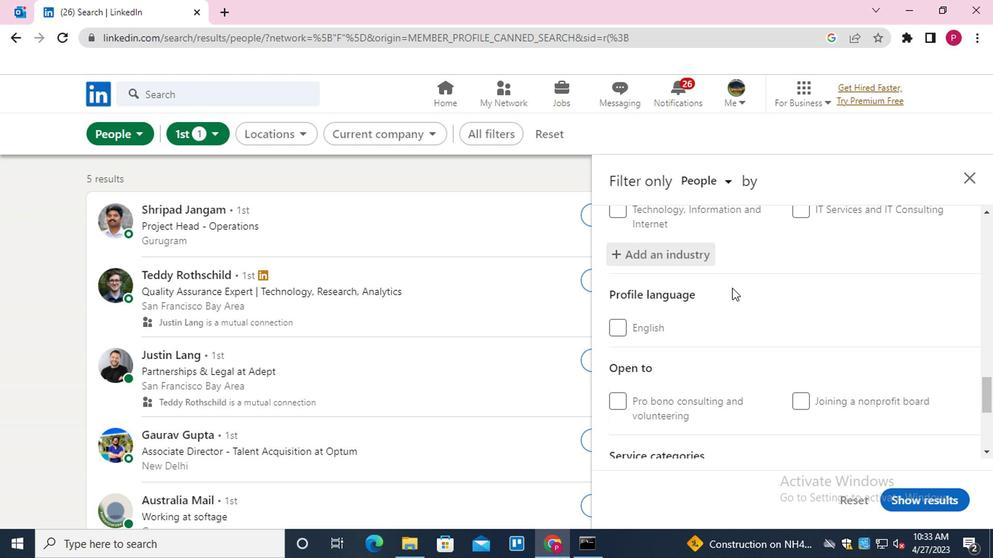 
Action: Mouse scrolled (728, 287) with delta (0, 0)
Screenshot: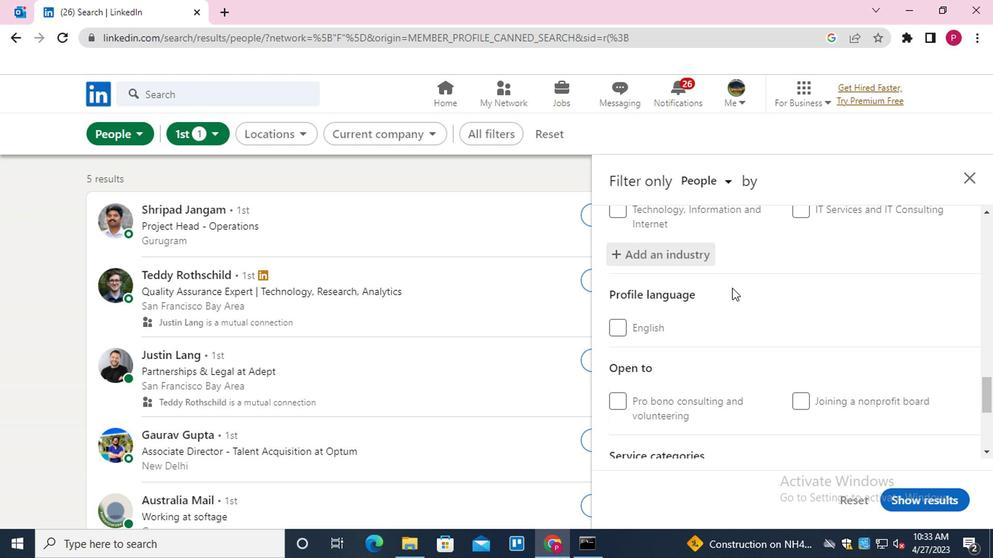 
Action: Mouse scrolled (728, 287) with delta (0, 0)
Screenshot: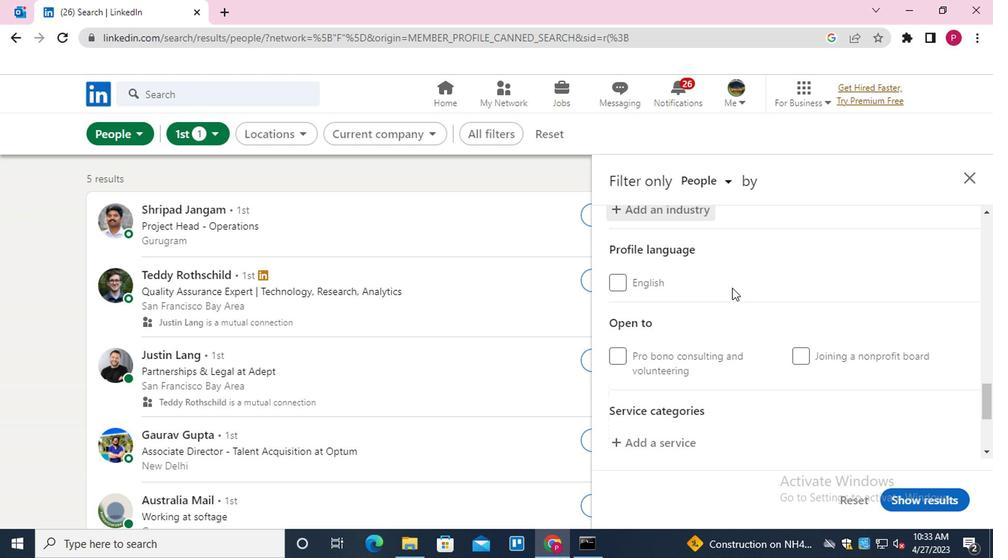 
Action: Mouse moved to (660, 265)
Screenshot: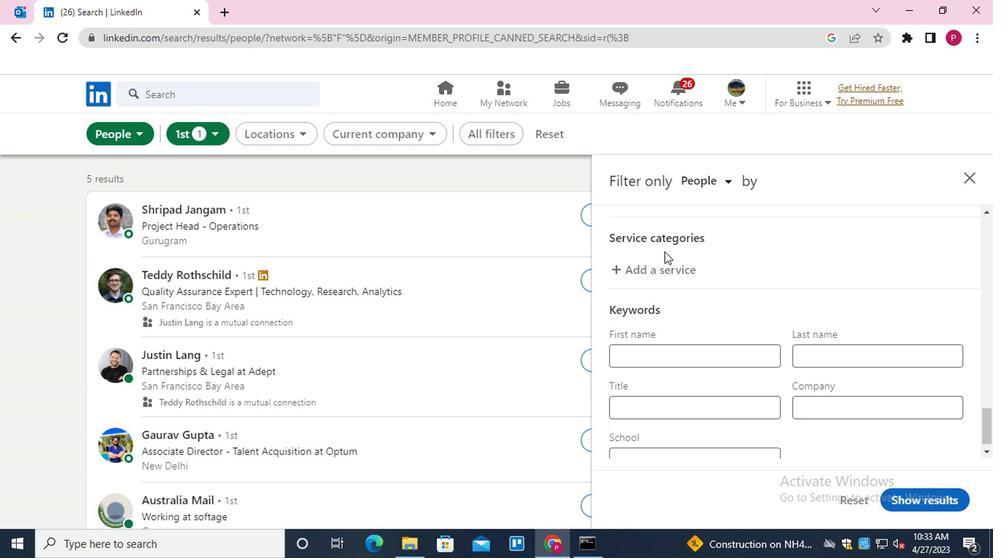 
Action: Mouse pressed left at (660, 265)
Screenshot: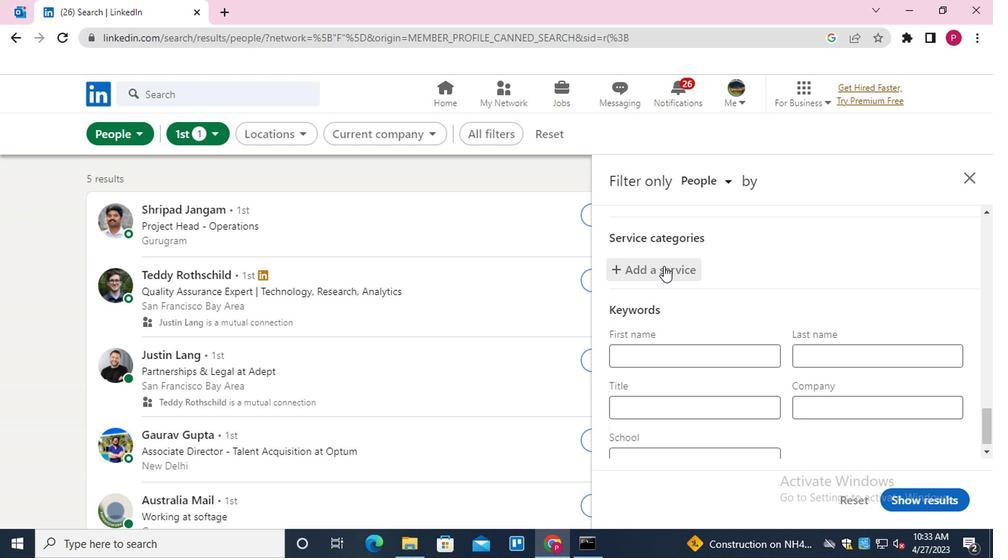 
Action: Mouse moved to (661, 266)
Screenshot: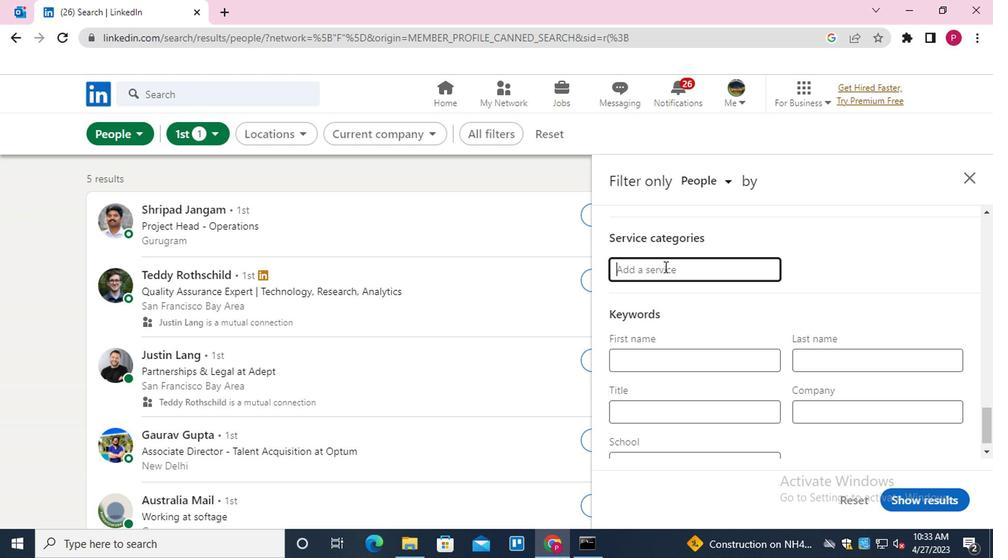 
Action: Key pressed <Key.shift>OUTS<Key.down><Key.down><Key.enter>
Screenshot: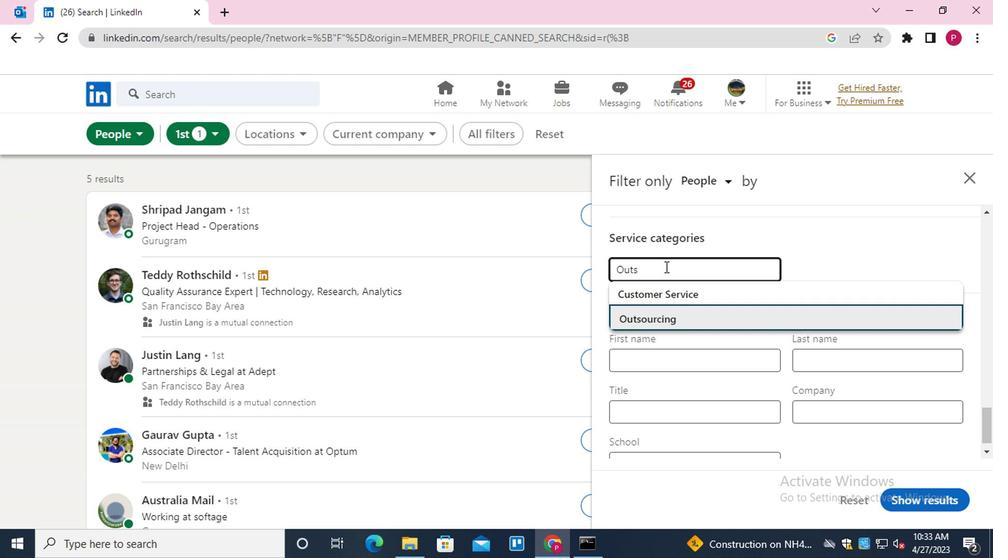 
Action: Mouse moved to (676, 323)
Screenshot: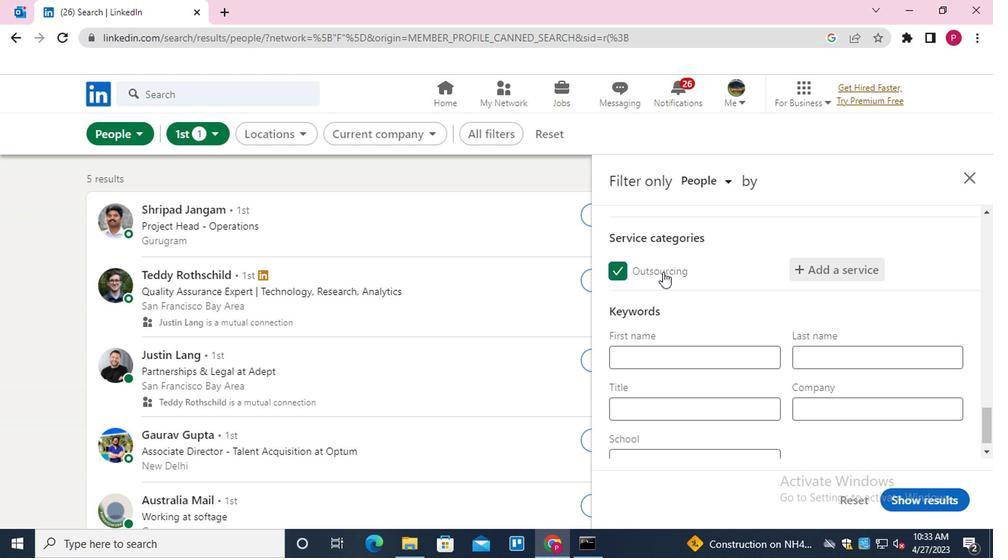 
Action: Mouse scrolled (676, 322) with delta (0, -1)
Screenshot: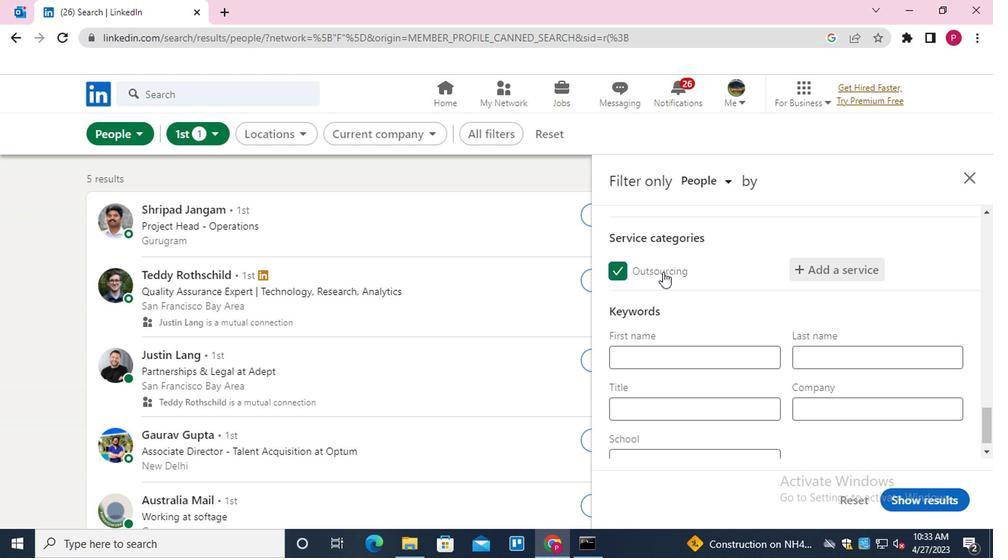 
Action: Mouse moved to (684, 352)
Screenshot: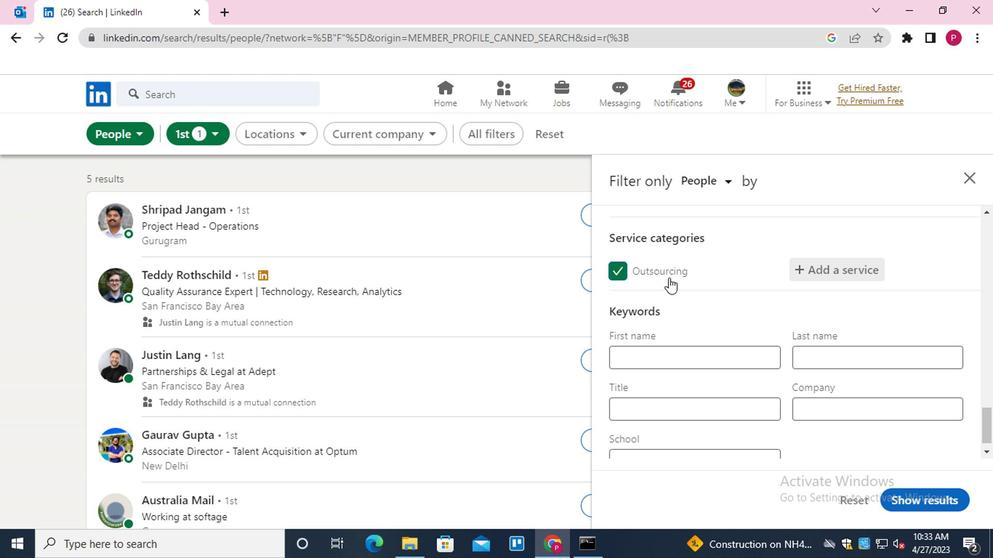 
Action: Mouse scrolled (684, 352) with delta (0, 0)
Screenshot: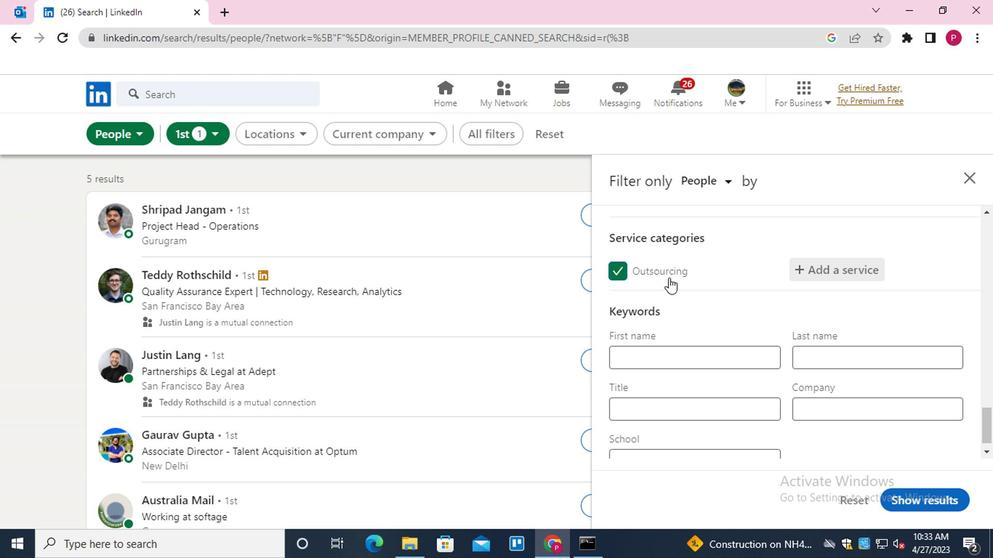 
Action: Mouse moved to (687, 369)
Screenshot: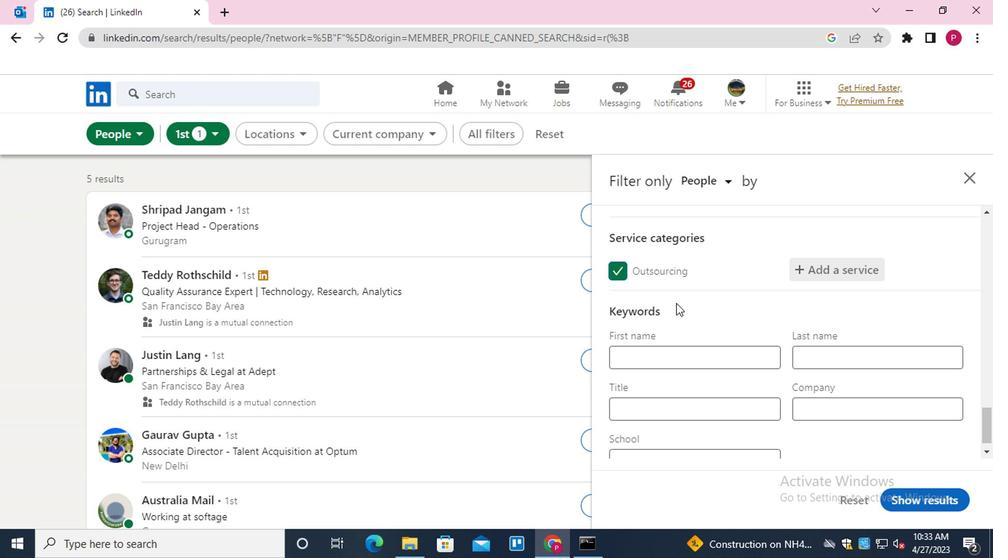 
Action: Mouse scrolled (687, 368) with delta (0, -1)
Screenshot: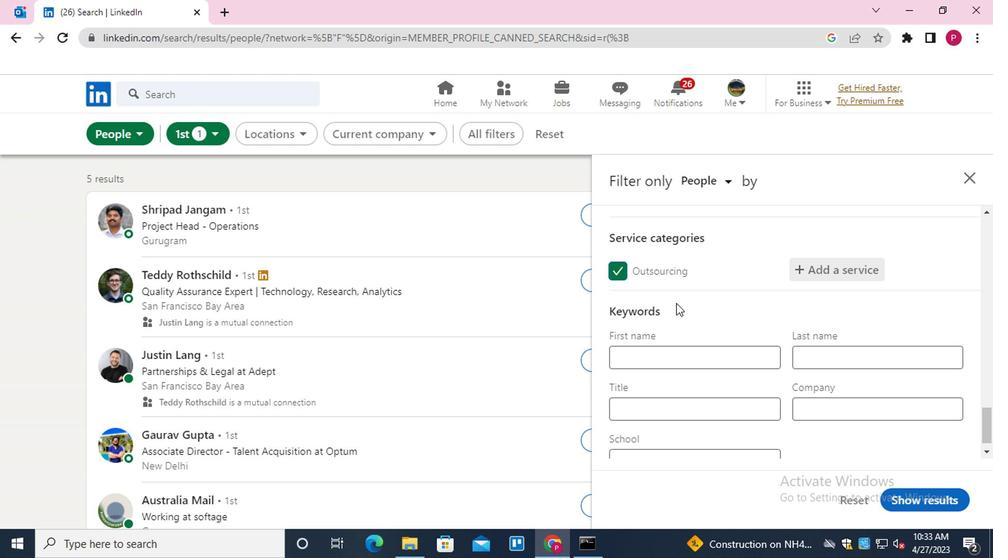 
Action: Mouse moved to (692, 385)
Screenshot: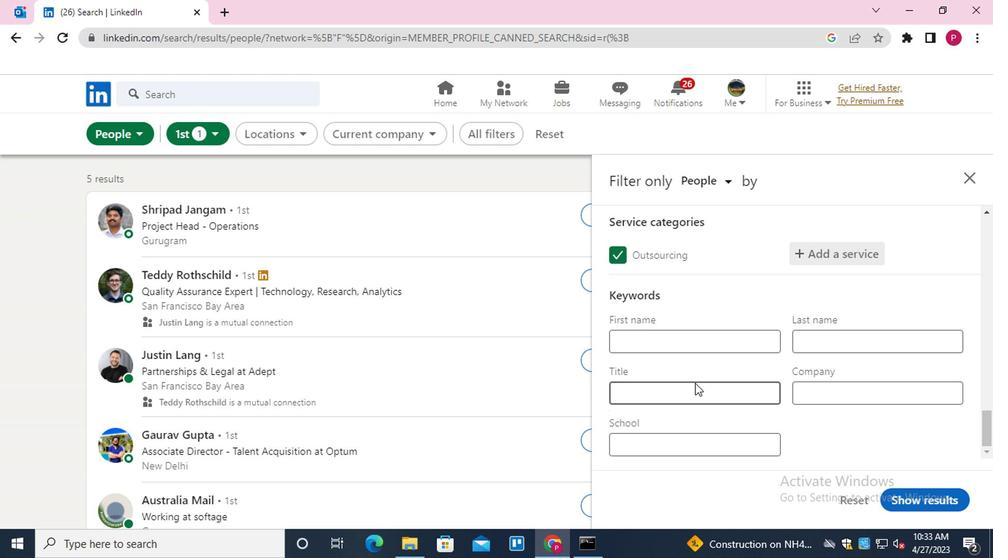 
Action: Mouse pressed left at (692, 385)
Screenshot: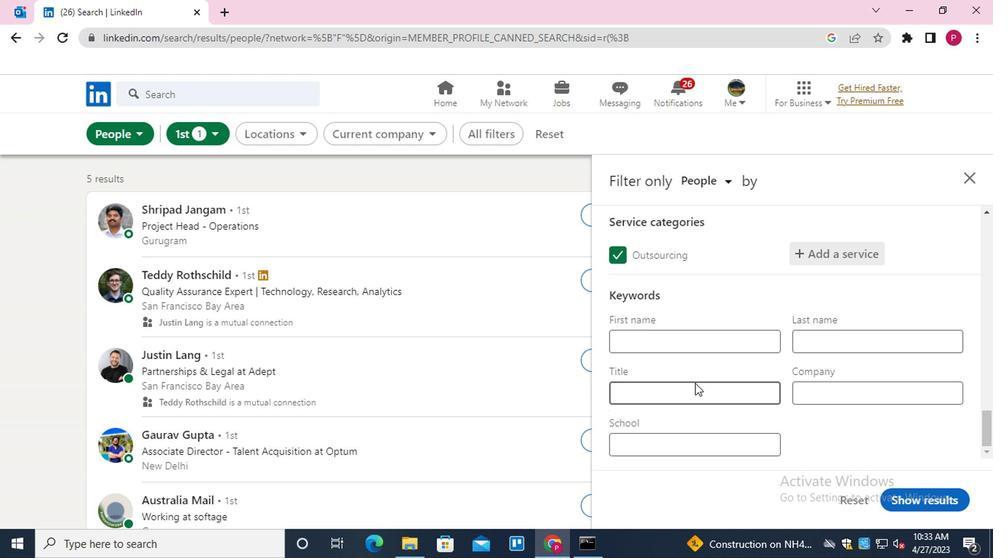 
Action: Key pressed <Key.shift>WELDING
Screenshot: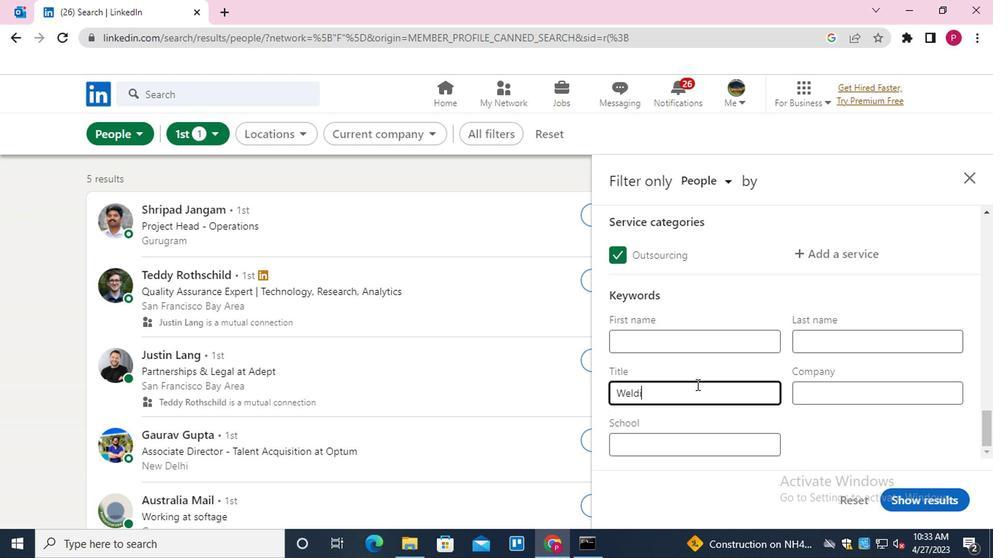 
Action: Mouse moved to (913, 498)
Screenshot: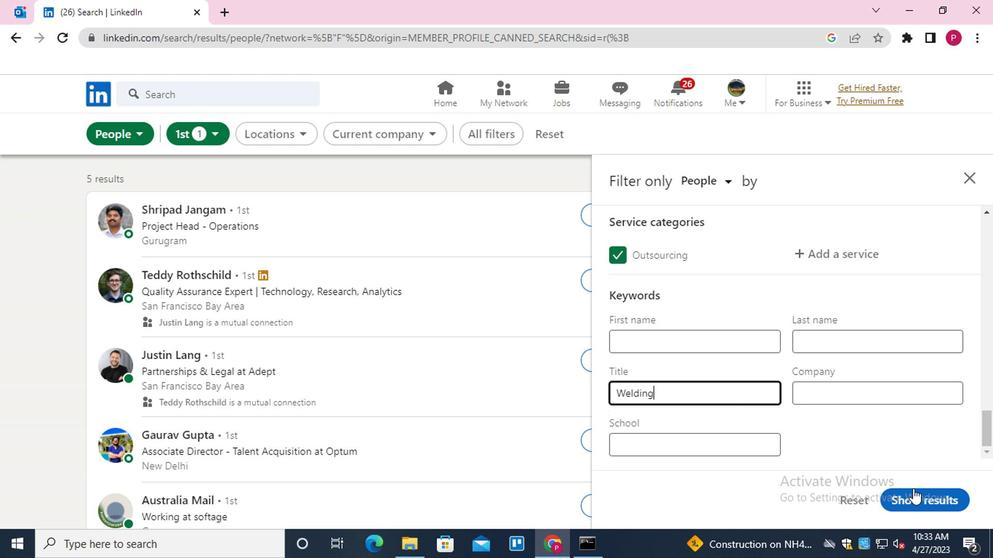 
Action: Mouse pressed left at (913, 498)
Screenshot: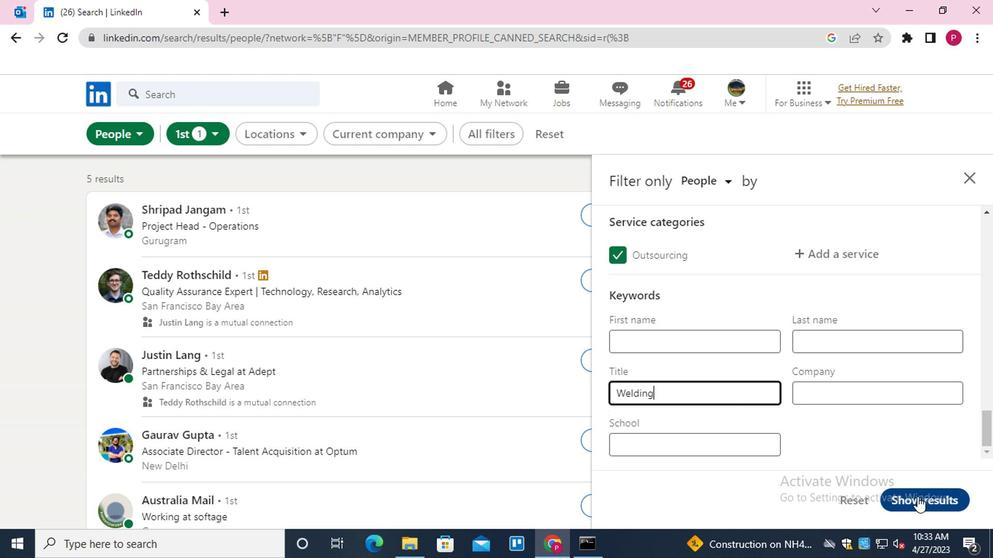 
Action: Mouse moved to (366, 244)
Screenshot: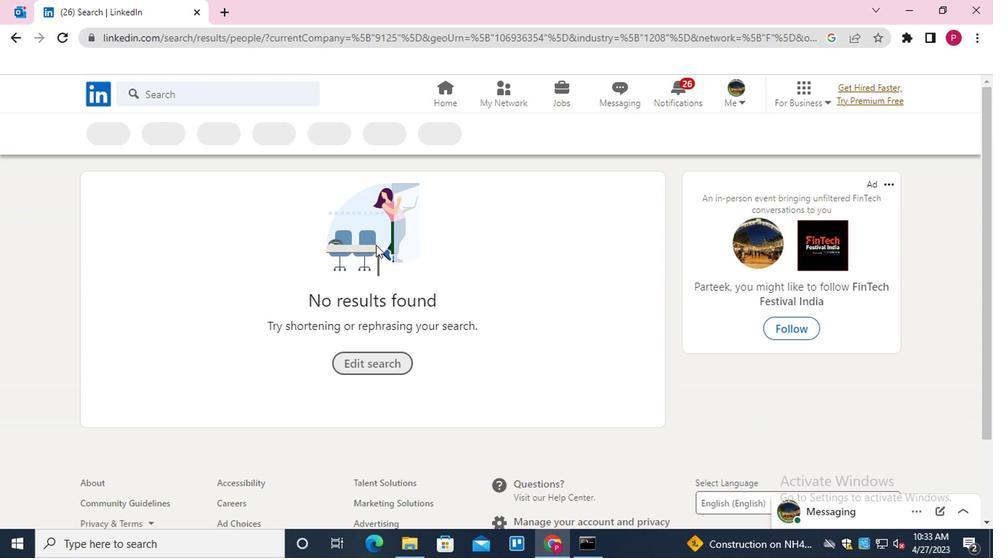 
